 Task: Find people on LinkedIn with the title 'eCommerce Marketing Specialist' at 'Aavas Financiers Ltd' located in 'Xinqing' who attended 'Bhagalpur careers' and work in 'Computers and Electronics Manufacturing' industry.
Action: Mouse moved to (538, 59)
Screenshot: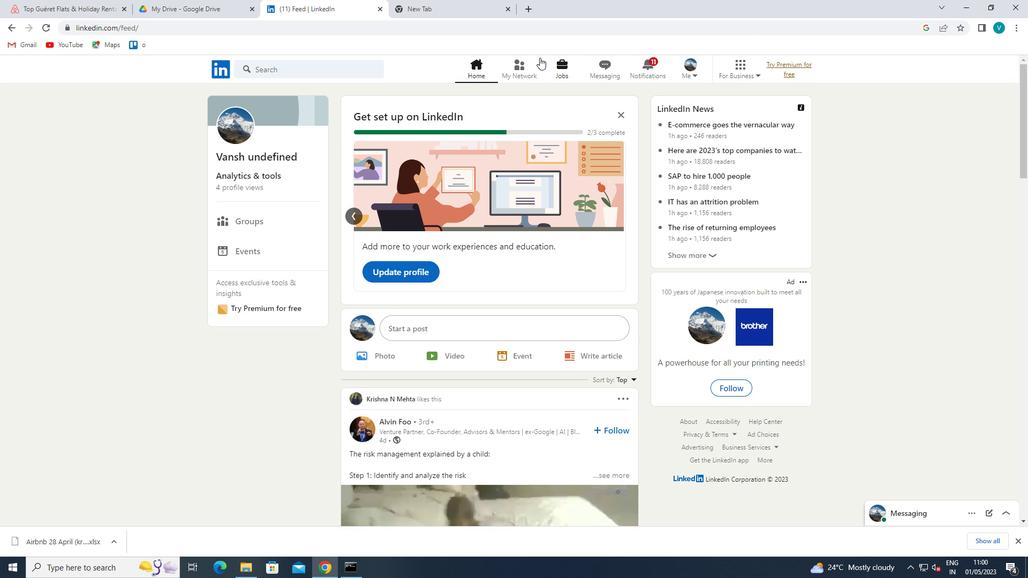 
Action: Mouse pressed left at (538, 59)
Screenshot: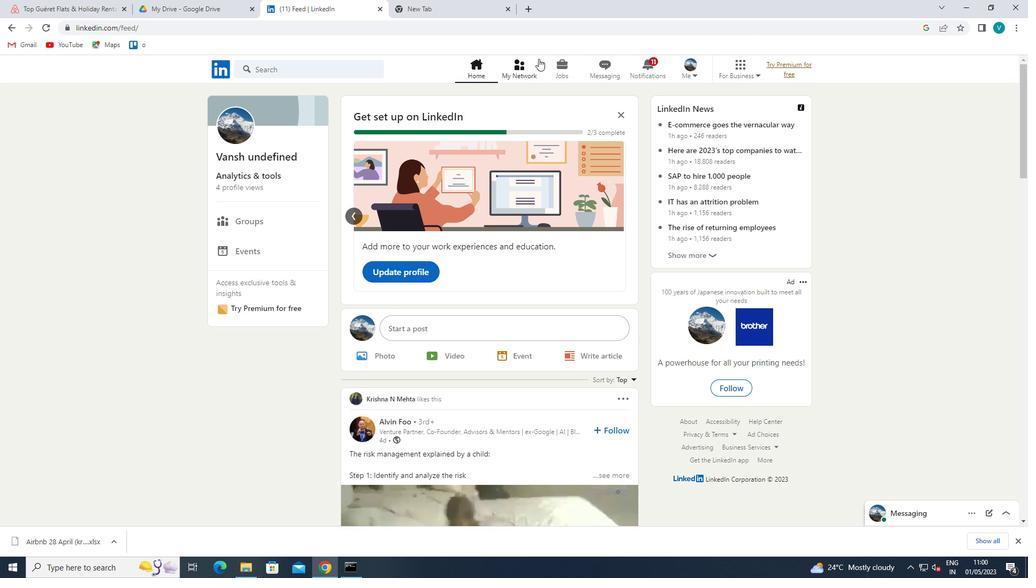 
Action: Mouse moved to (310, 130)
Screenshot: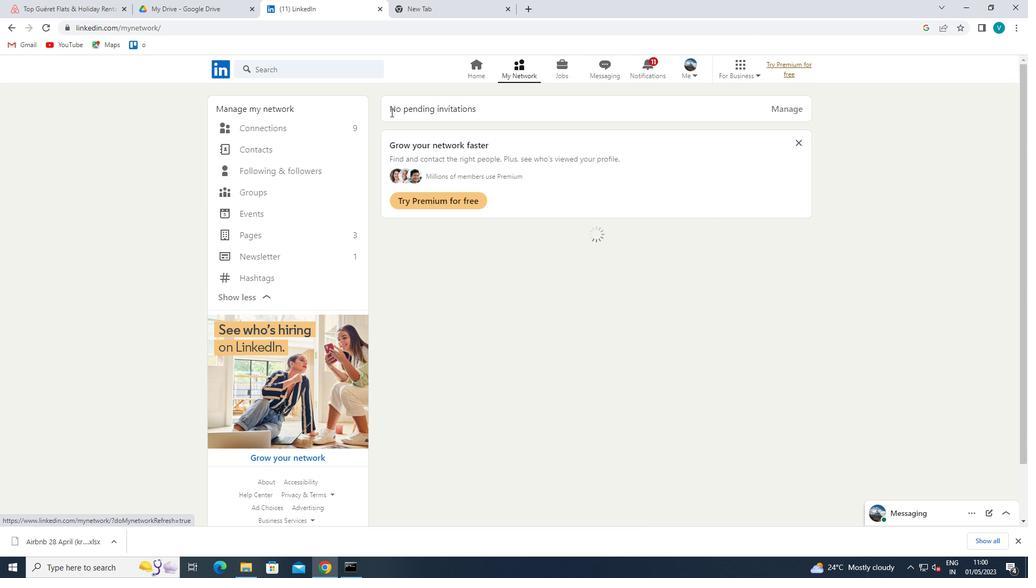 
Action: Mouse pressed left at (310, 130)
Screenshot: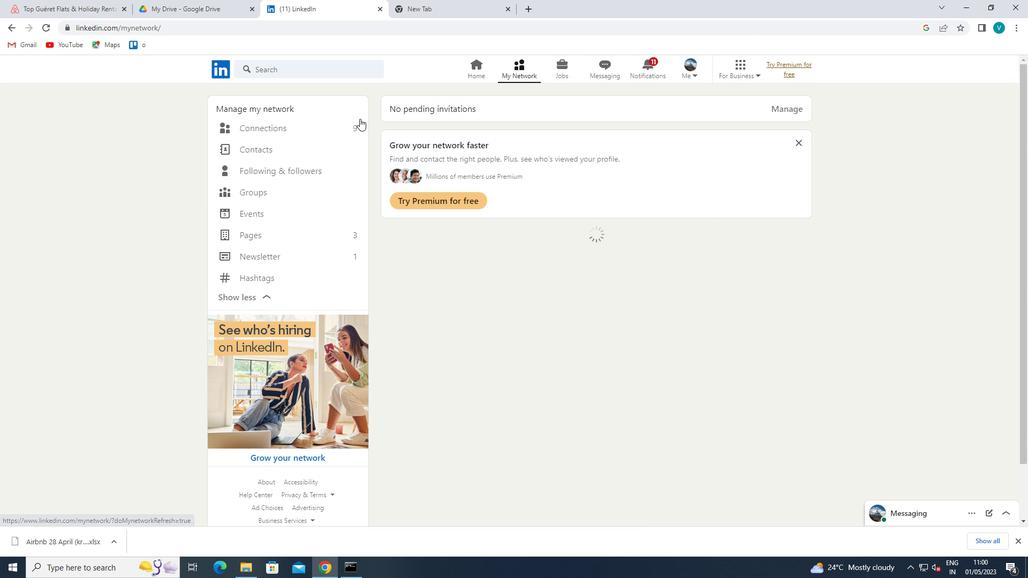 
Action: Mouse moved to (584, 130)
Screenshot: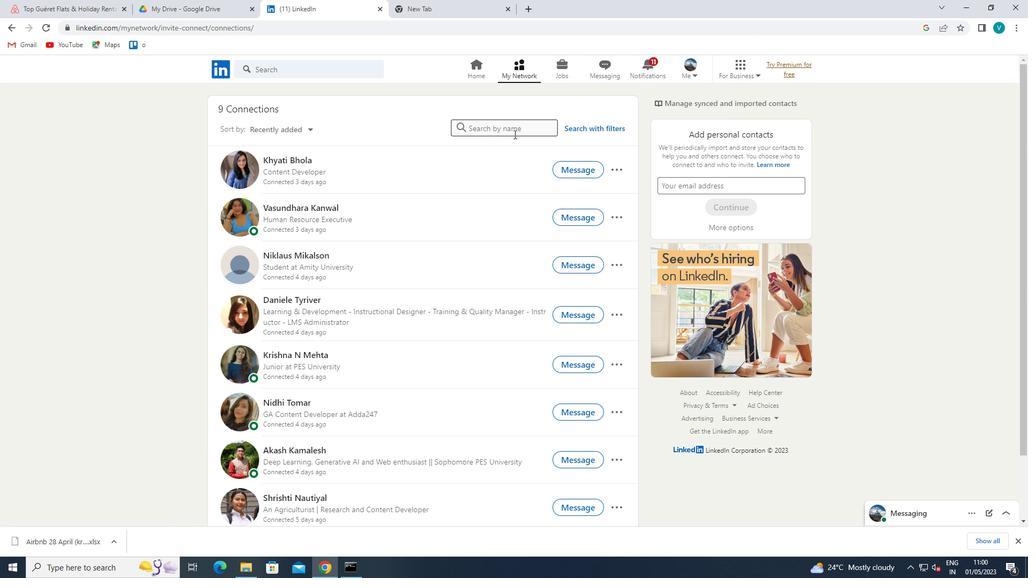 
Action: Mouse pressed left at (584, 130)
Screenshot: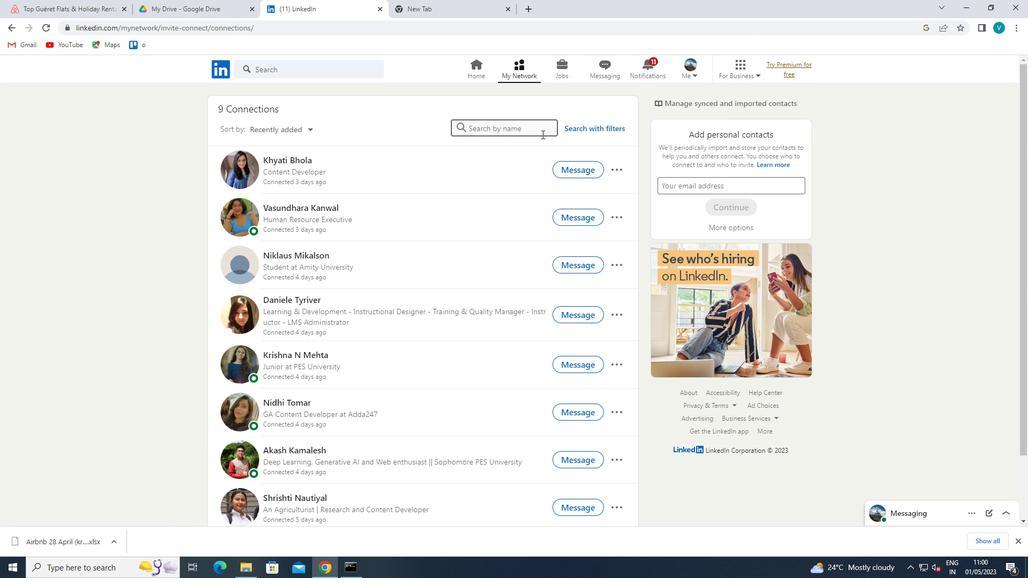 
Action: Mouse moved to (508, 98)
Screenshot: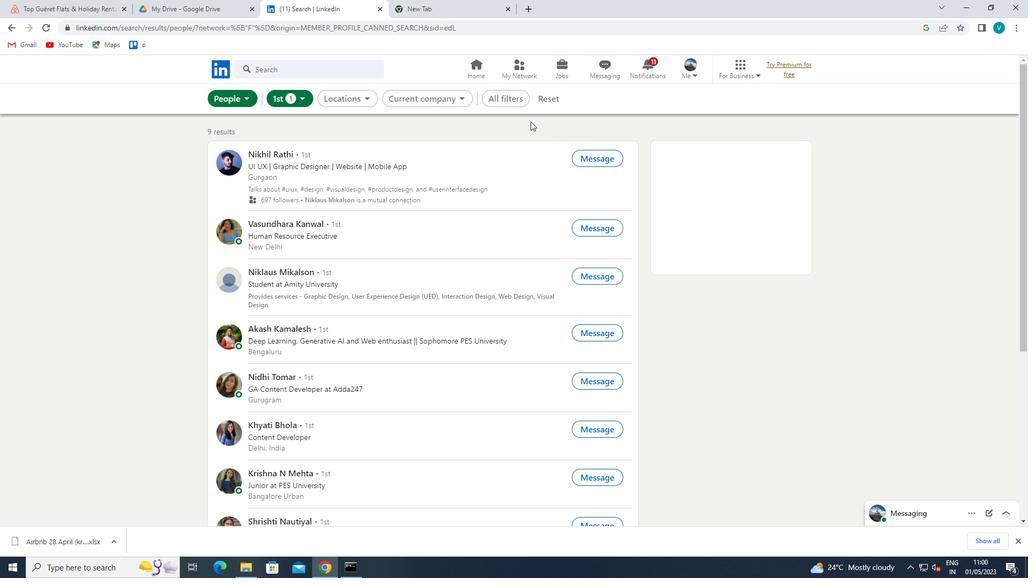 
Action: Mouse pressed left at (508, 98)
Screenshot: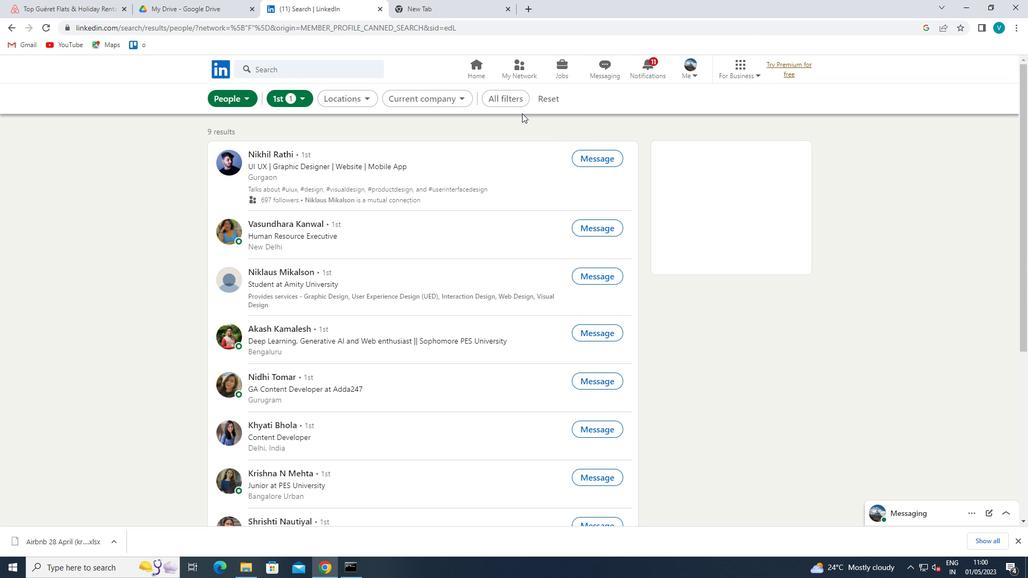 
Action: Mouse moved to (817, 305)
Screenshot: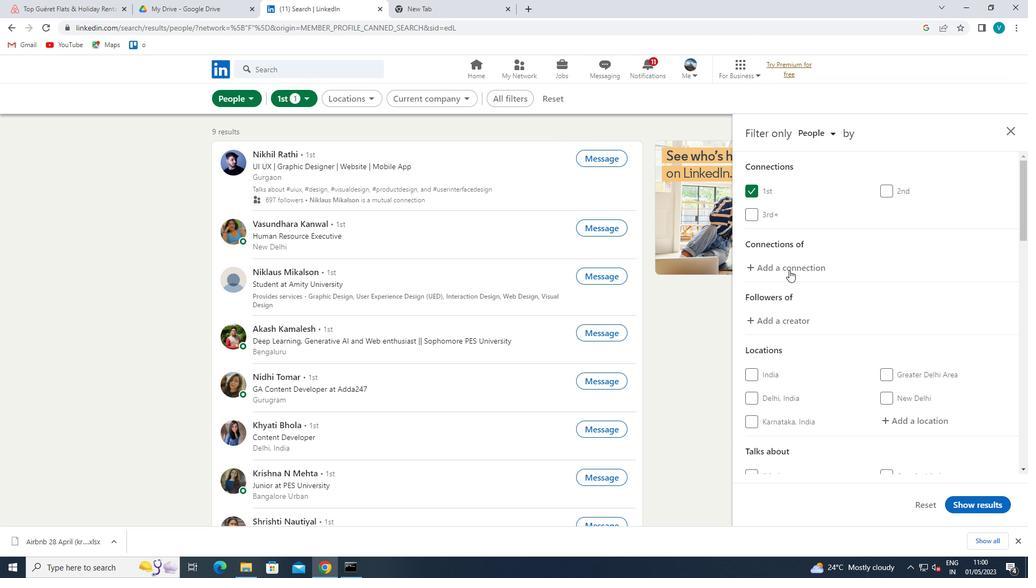 
Action: Mouse scrolled (817, 305) with delta (0, 0)
Screenshot: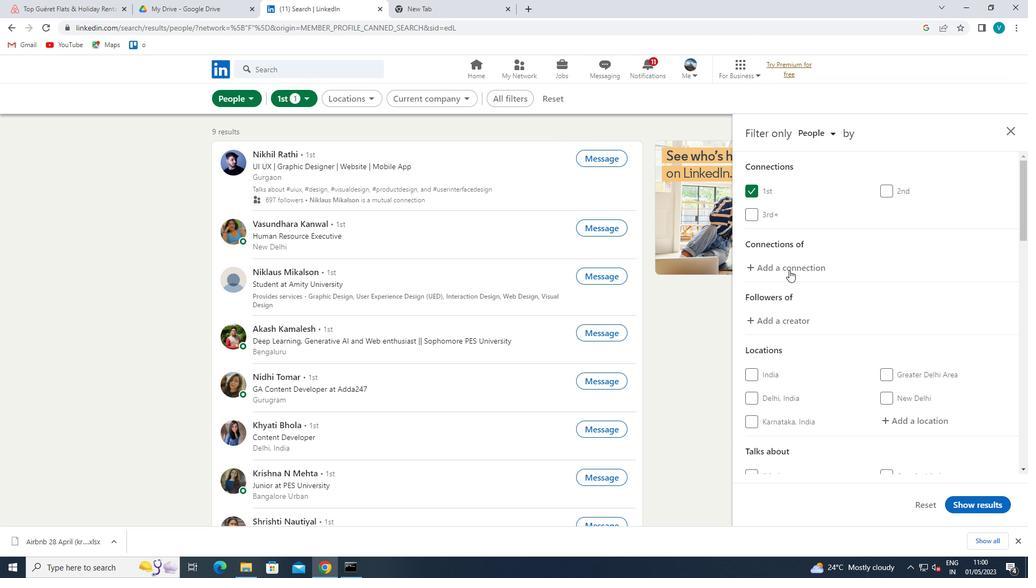 
Action: Mouse moved to (818, 307)
Screenshot: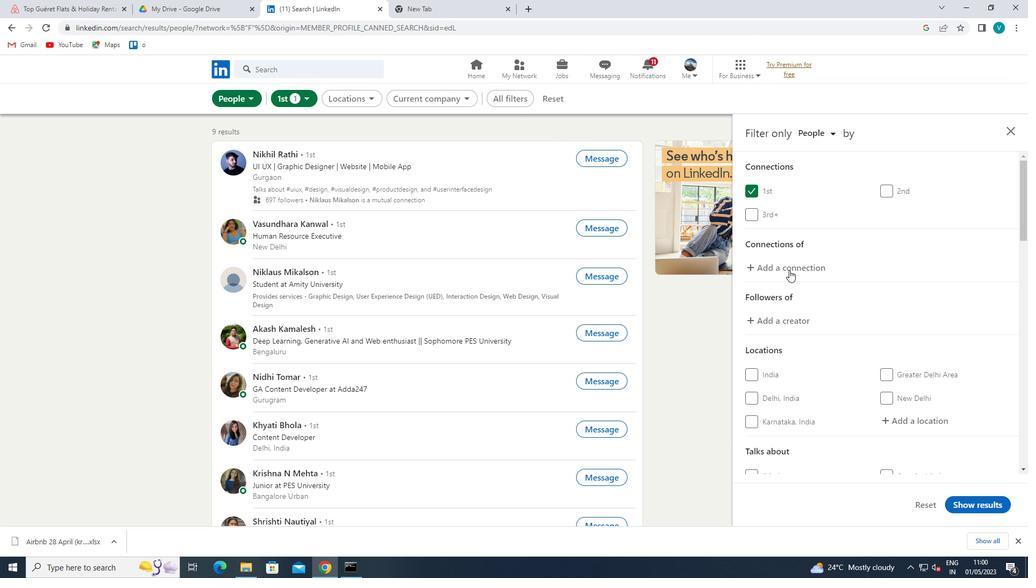 
Action: Mouse scrolled (818, 306) with delta (0, 0)
Screenshot: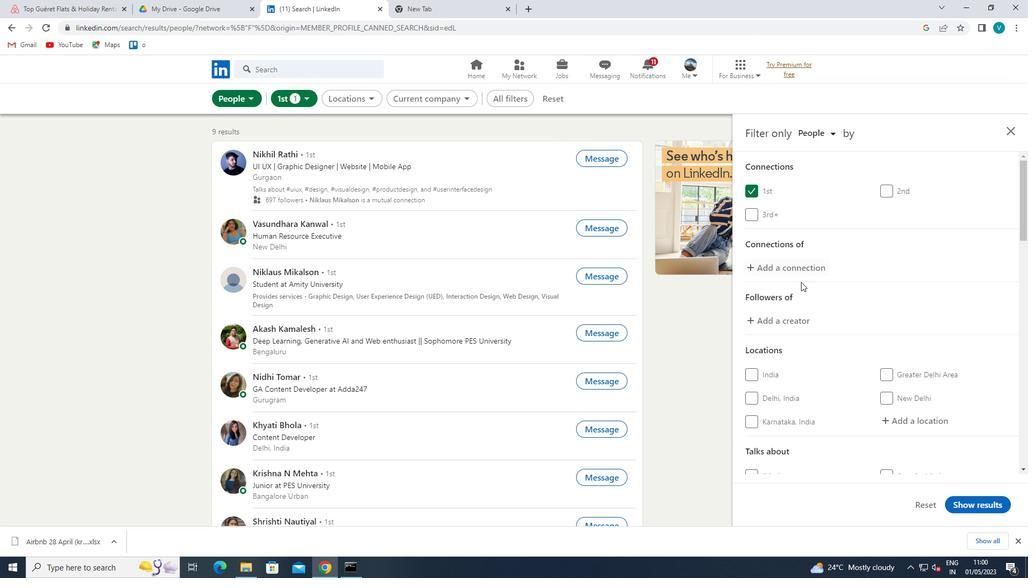 
Action: Mouse moved to (914, 314)
Screenshot: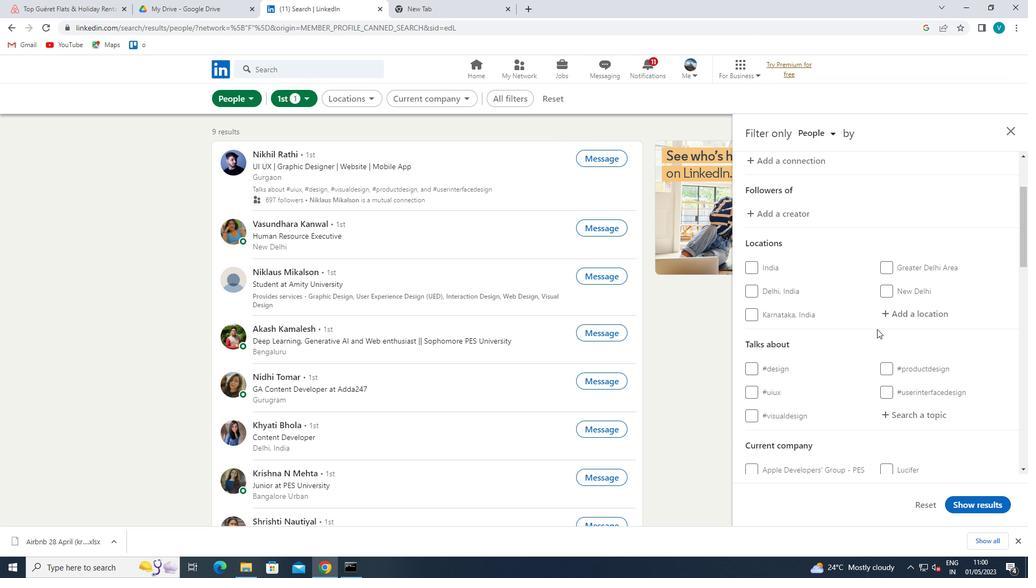 
Action: Mouse pressed left at (914, 314)
Screenshot: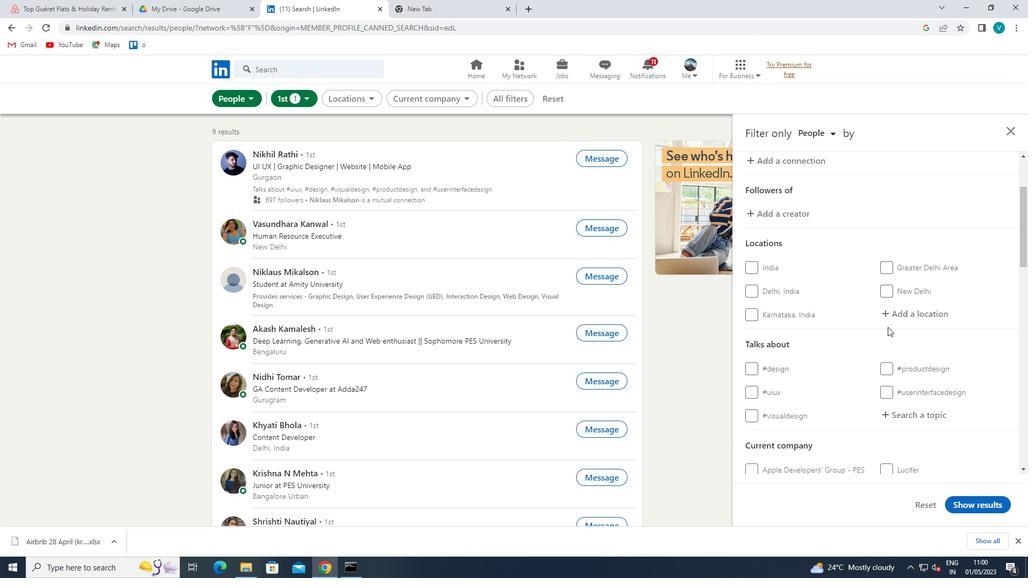 
Action: Key pressed <Key.shift>XINQING
Screenshot: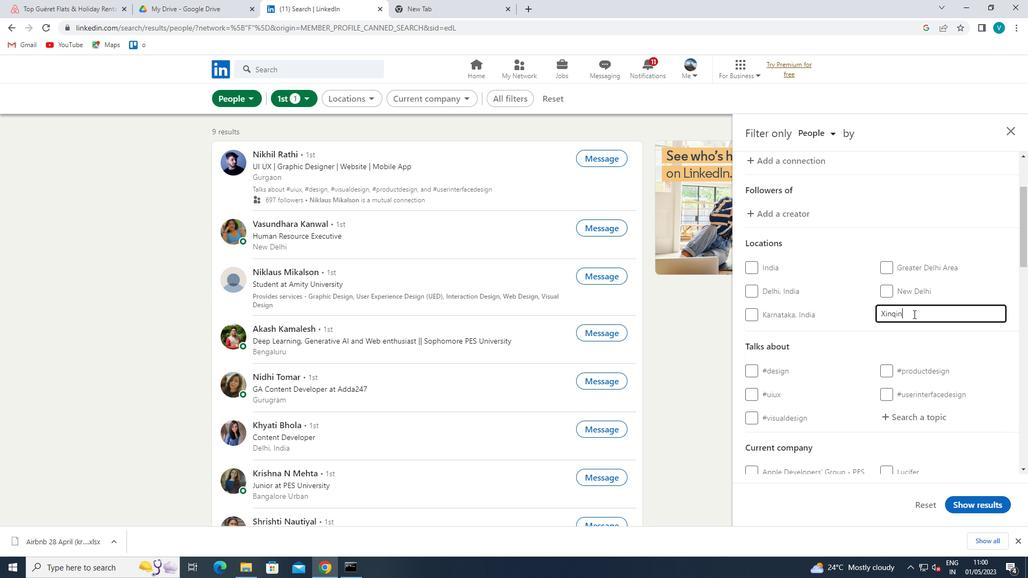 
Action: Mouse moved to (833, 346)
Screenshot: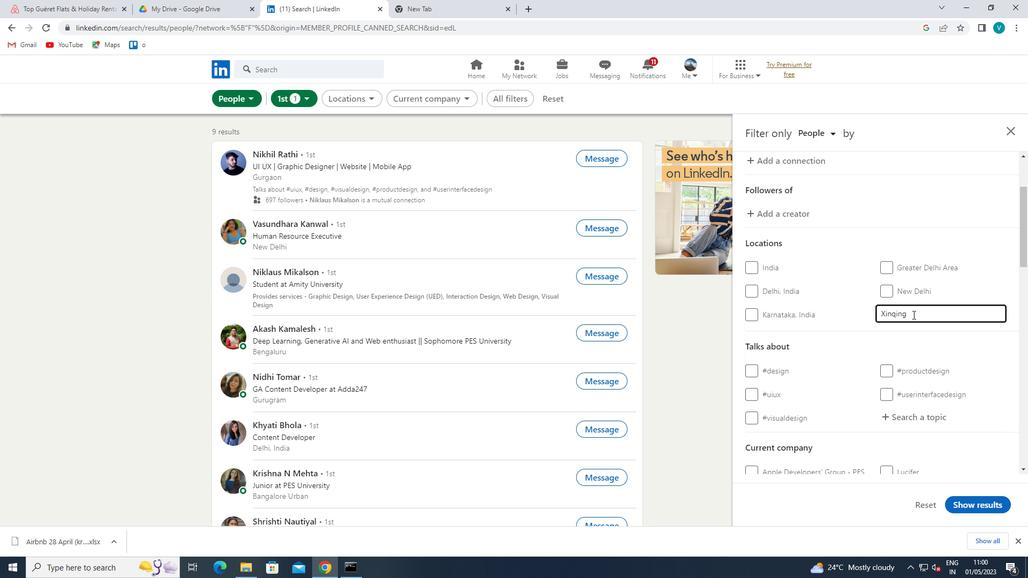 
Action: Mouse pressed left at (833, 346)
Screenshot: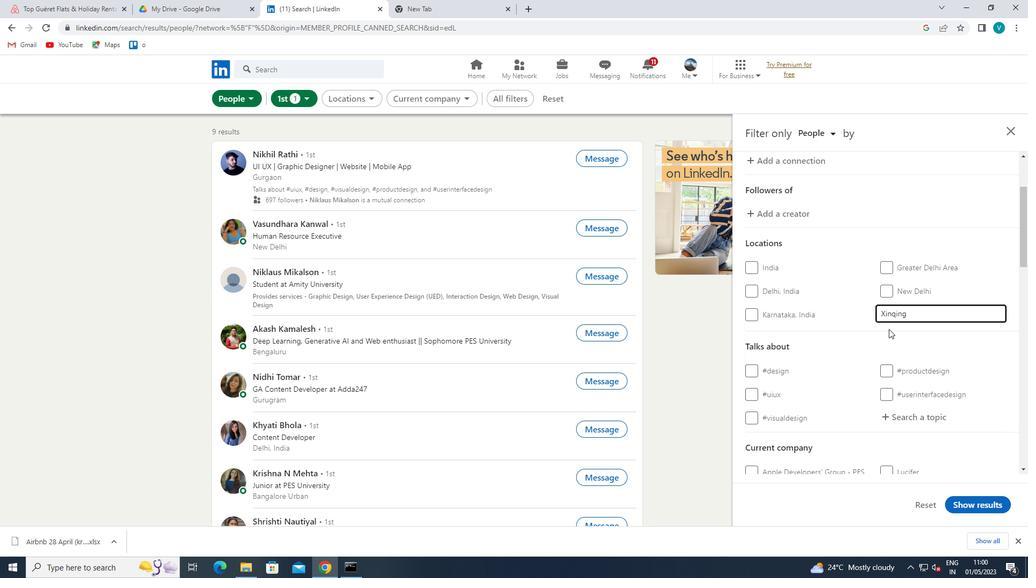 
Action: Mouse moved to (858, 334)
Screenshot: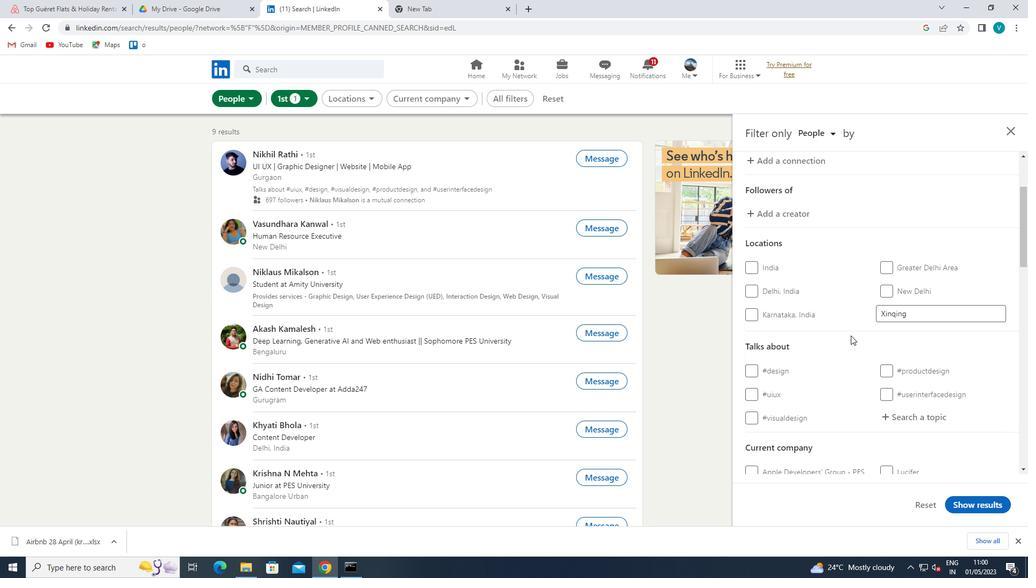 
Action: Mouse scrolled (858, 334) with delta (0, 0)
Screenshot: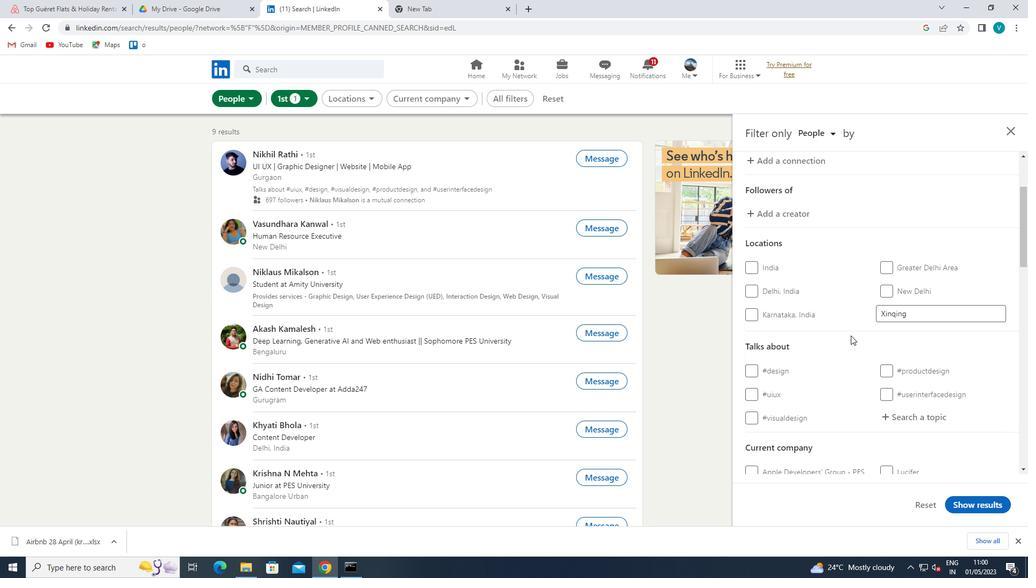 
Action: Mouse moved to (864, 334)
Screenshot: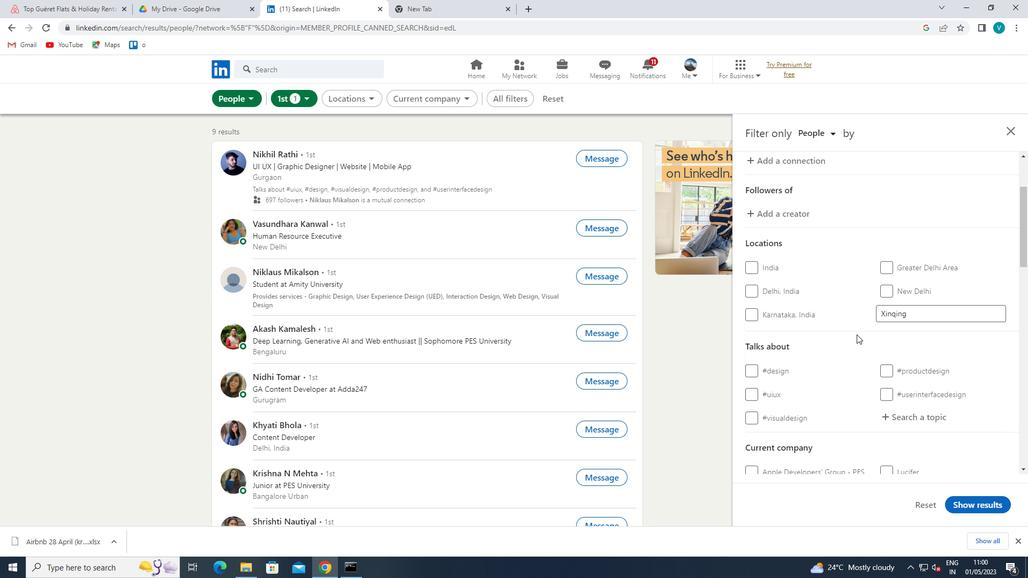 
Action: Mouse scrolled (864, 334) with delta (0, 0)
Screenshot: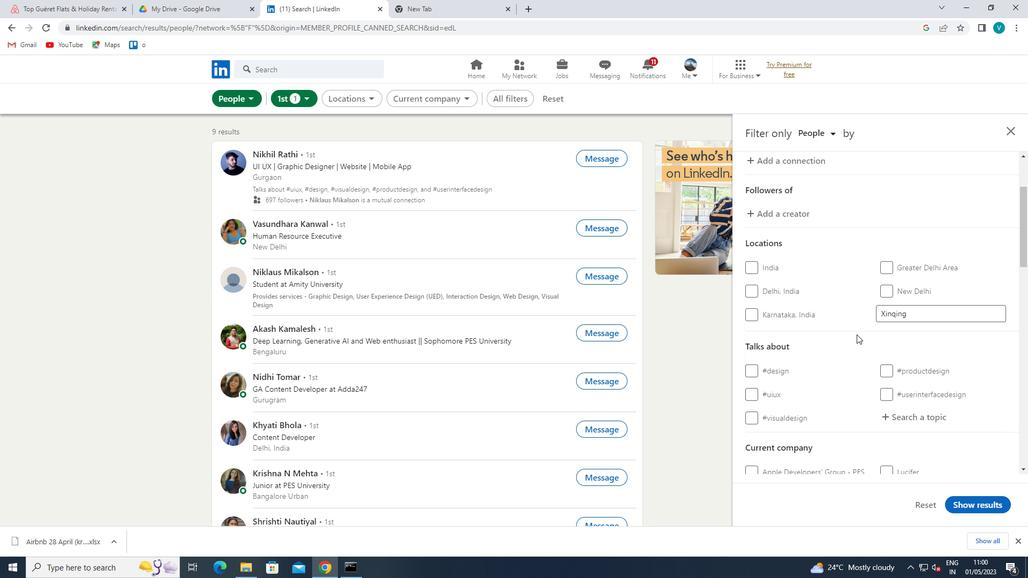 
Action: Mouse moved to (945, 312)
Screenshot: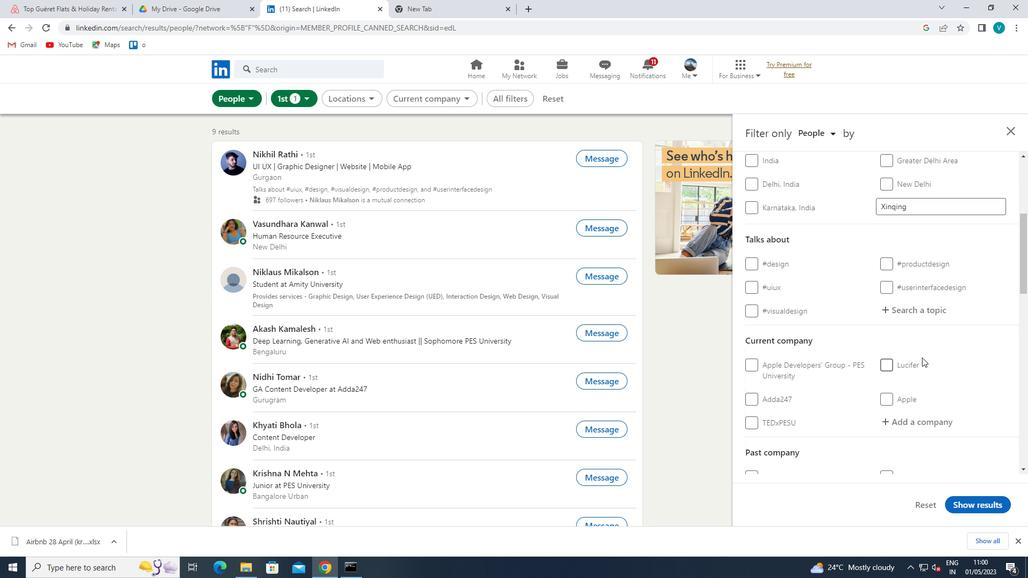
Action: Mouse pressed left at (945, 312)
Screenshot: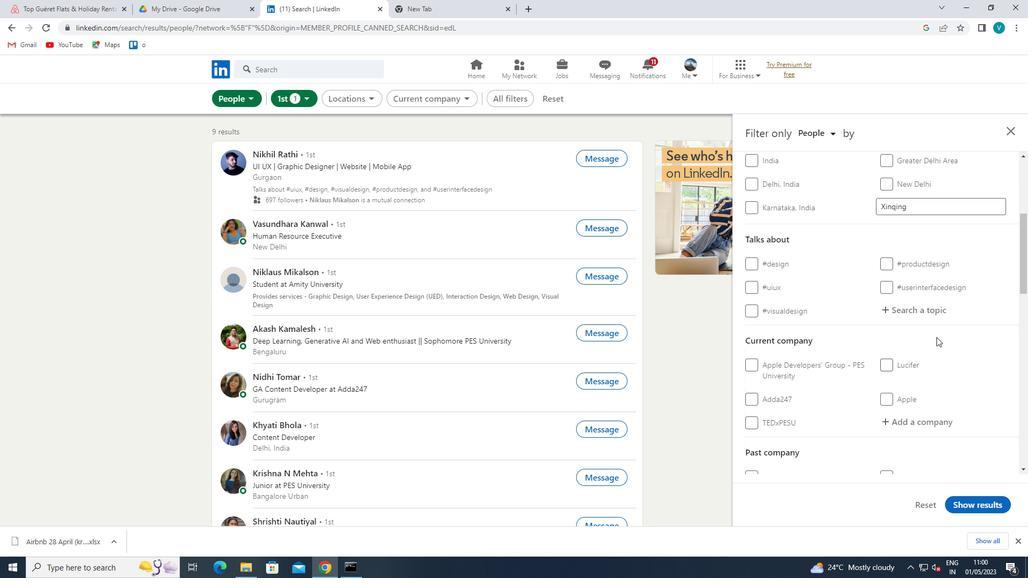 
Action: Mouse moved to (883, 278)
Screenshot: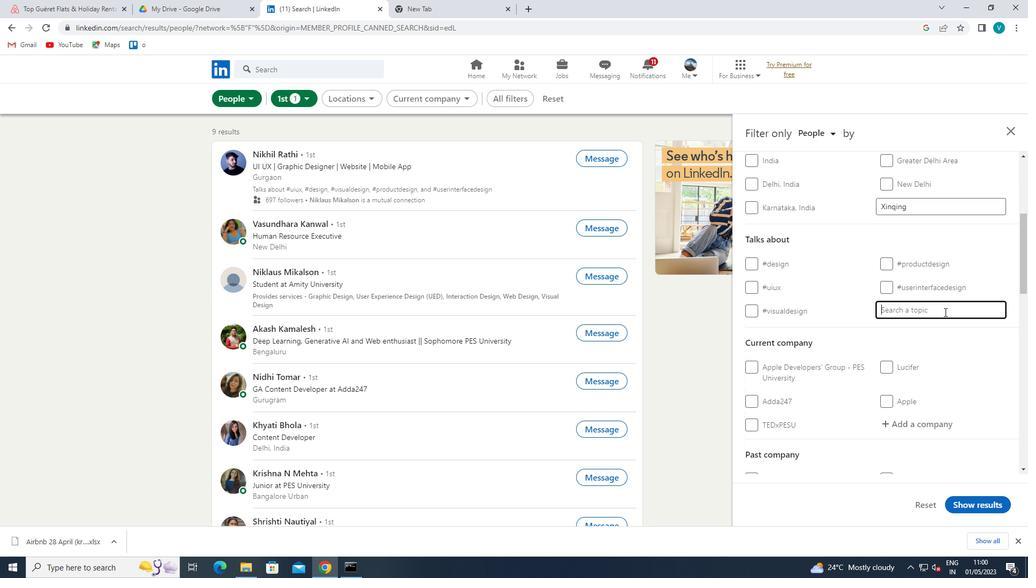 
Action: Key pressed <Key.shift>#SUCCESS
Screenshot: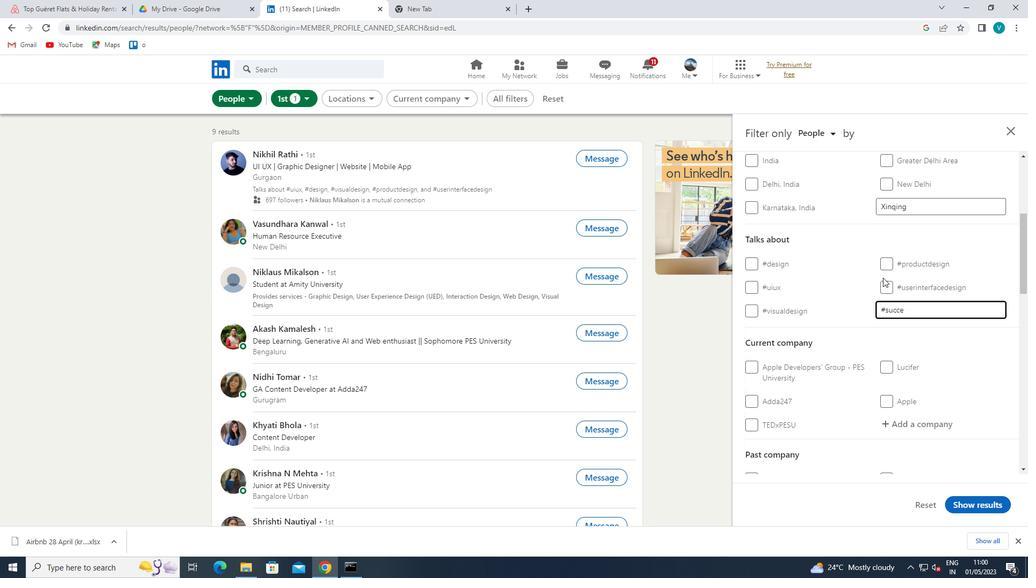 
Action: Mouse moved to (856, 326)
Screenshot: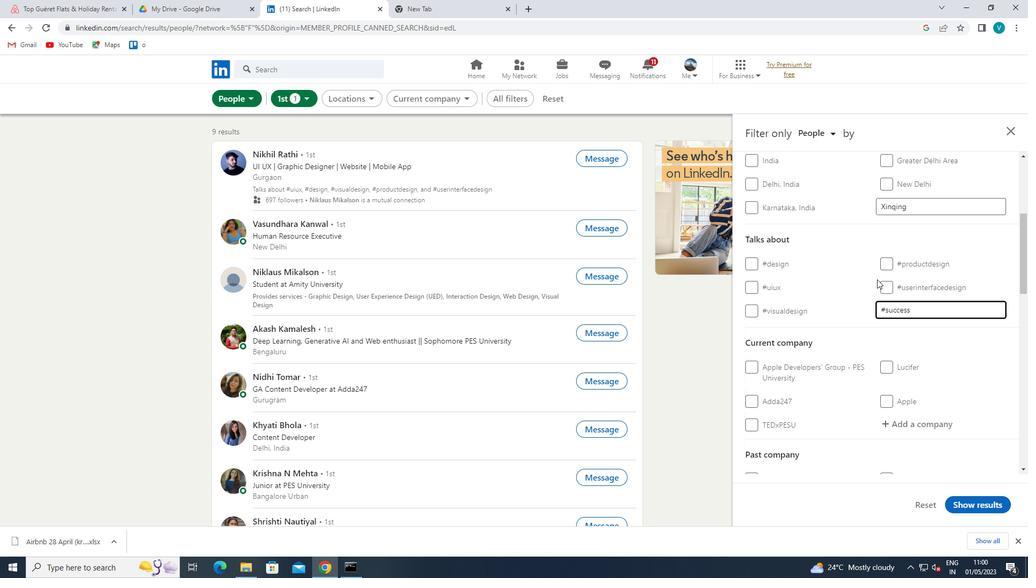 
Action: Mouse pressed left at (856, 326)
Screenshot: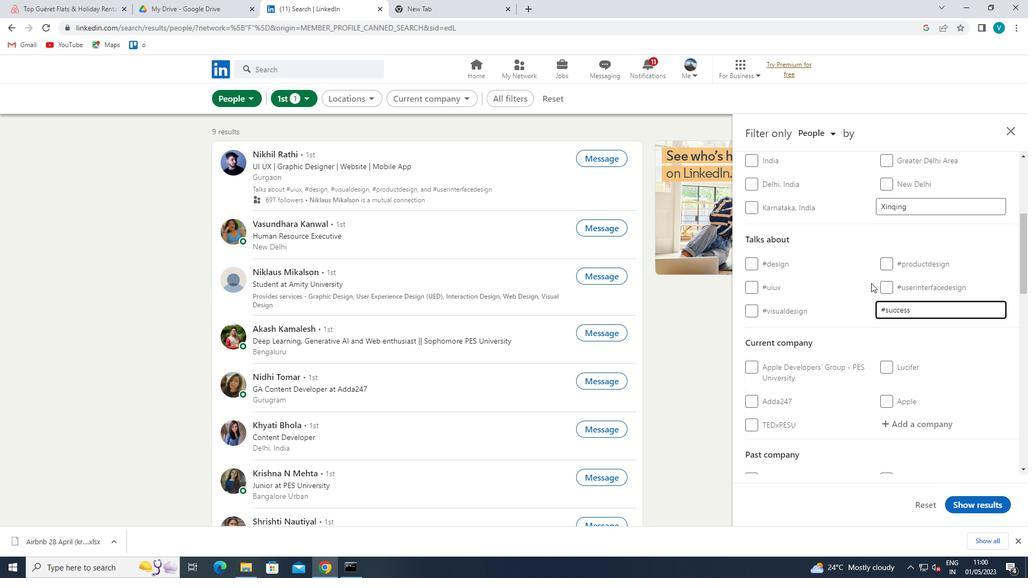 
Action: Mouse scrolled (856, 326) with delta (0, 0)
Screenshot: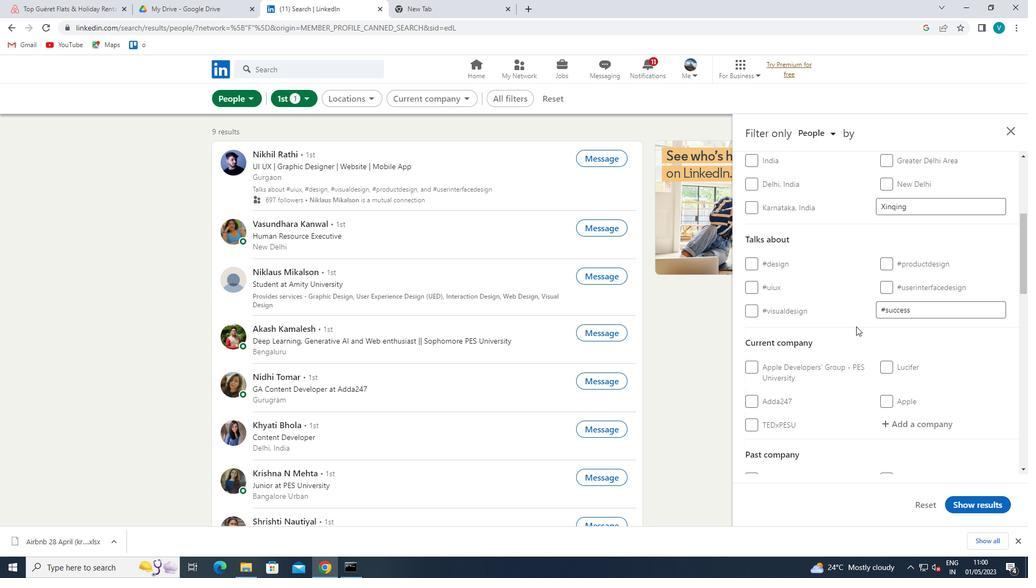 
Action: Mouse scrolled (856, 326) with delta (0, 0)
Screenshot: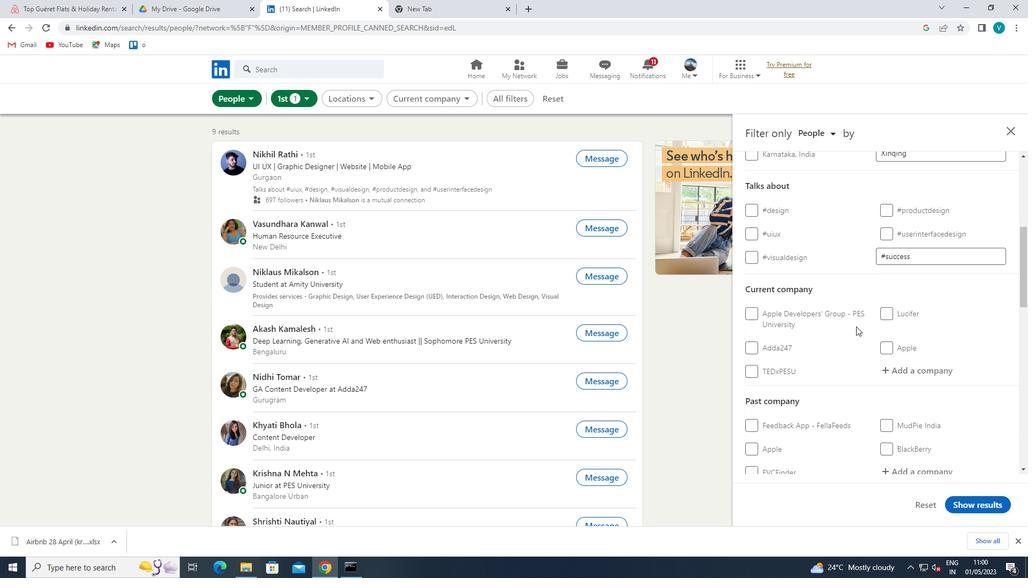 
Action: Mouse moved to (914, 319)
Screenshot: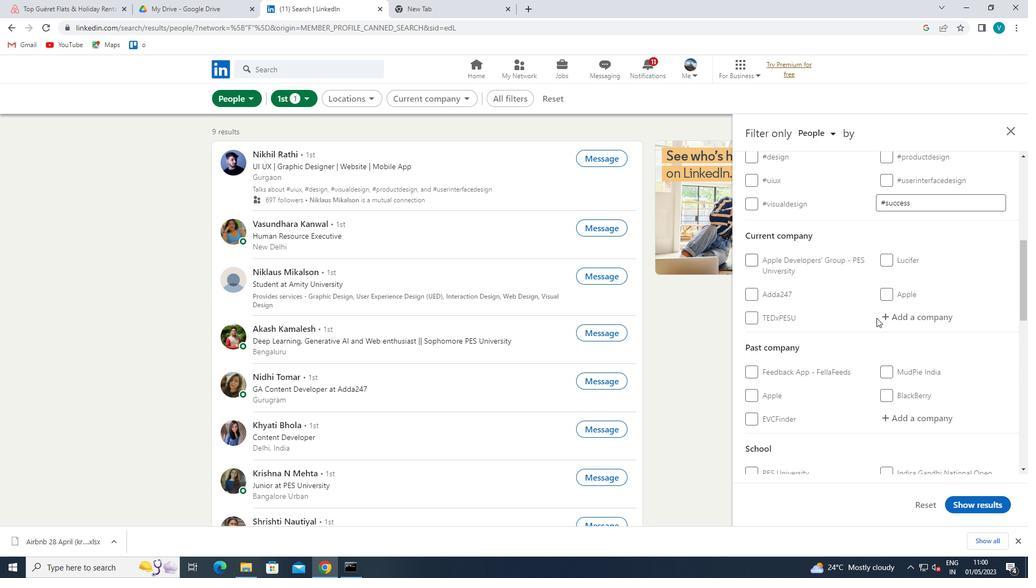 
Action: Mouse pressed left at (914, 319)
Screenshot: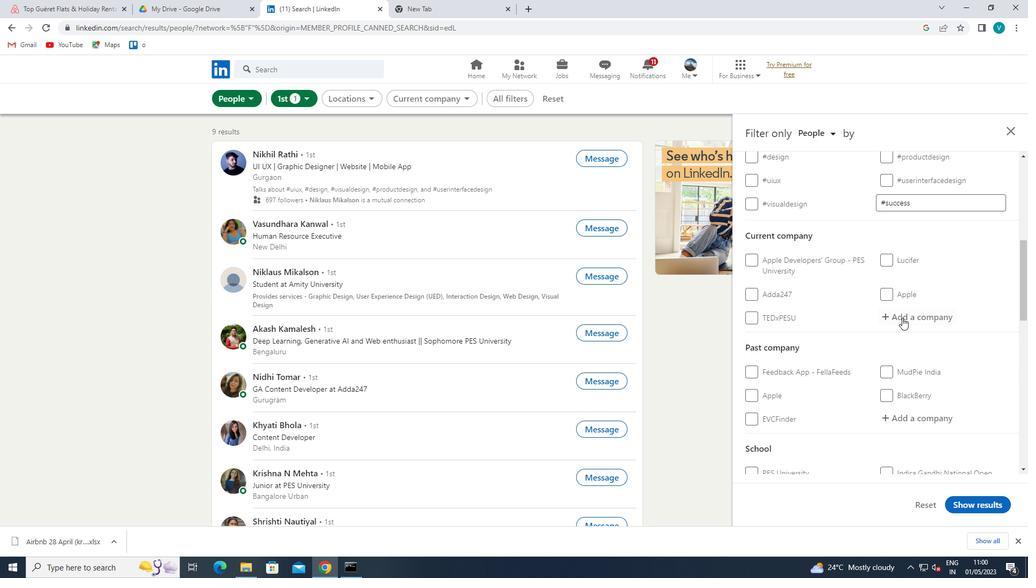 
Action: Mouse moved to (915, 319)
Screenshot: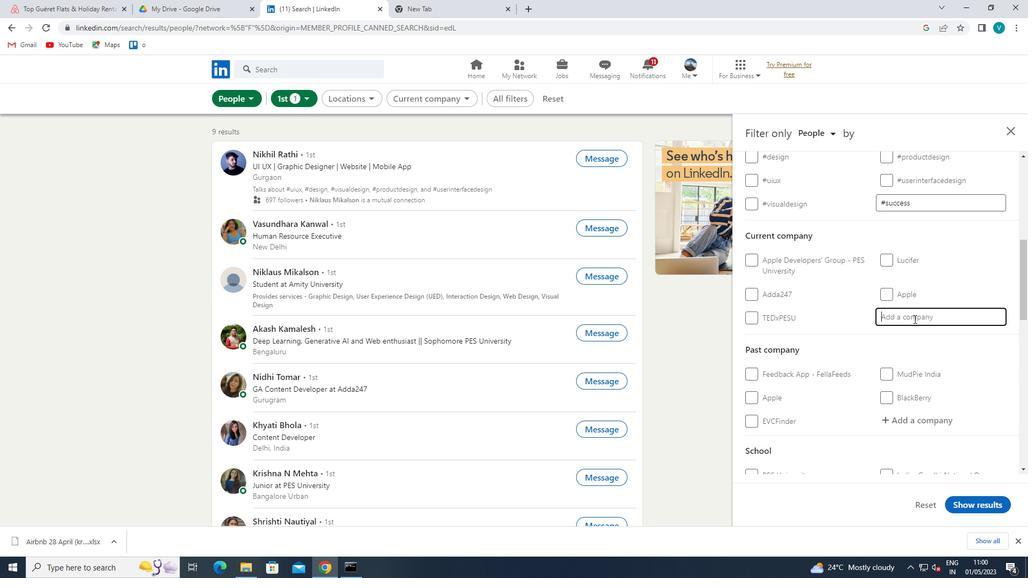 
Action: Key pressed <Key.shift>AAVAS<Key.space>
Screenshot: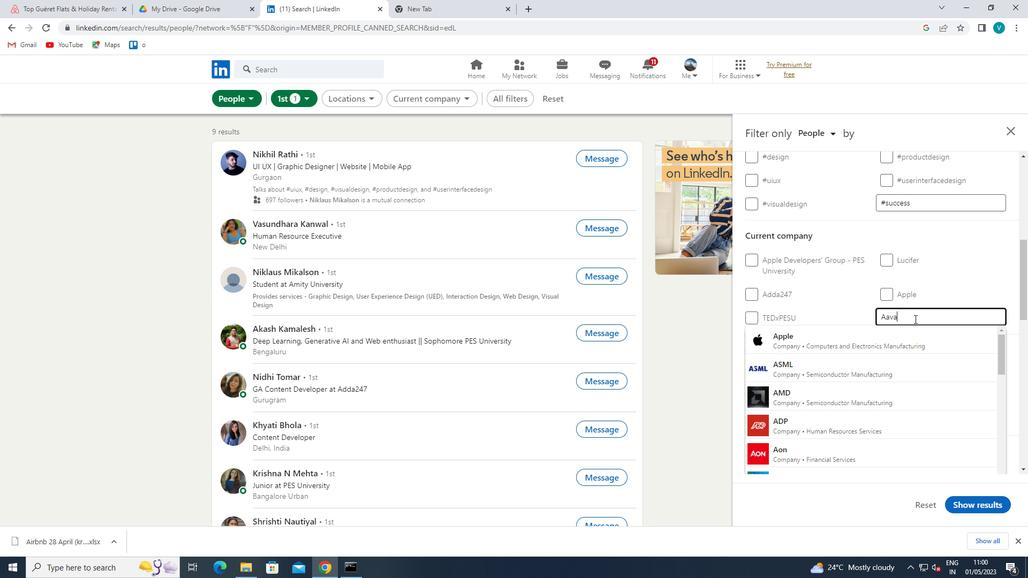 
Action: Mouse moved to (911, 334)
Screenshot: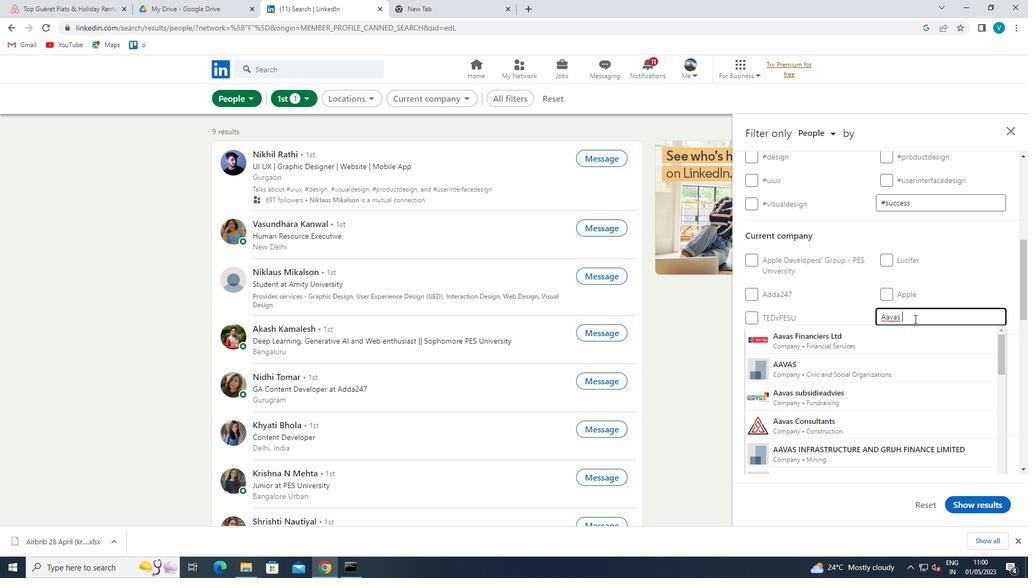 
Action: Mouse pressed left at (911, 334)
Screenshot: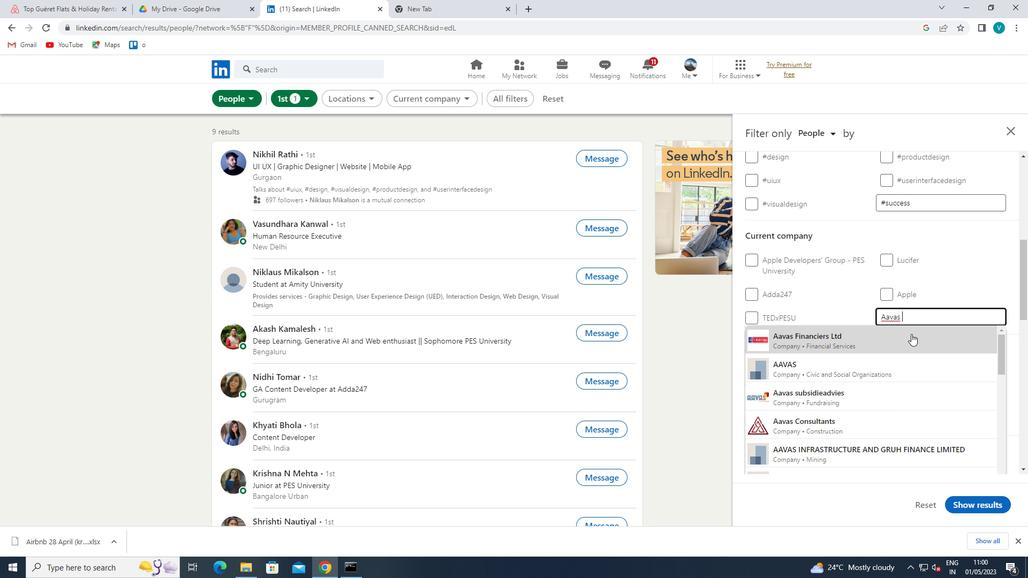 
Action: Mouse scrolled (911, 333) with delta (0, 0)
Screenshot: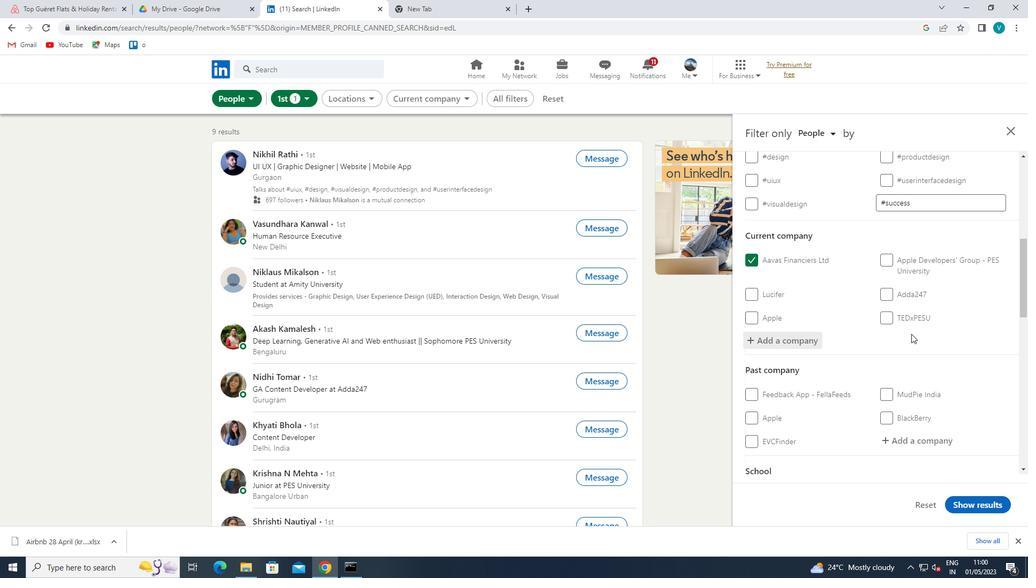 
Action: Mouse scrolled (911, 333) with delta (0, 0)
Screenshot: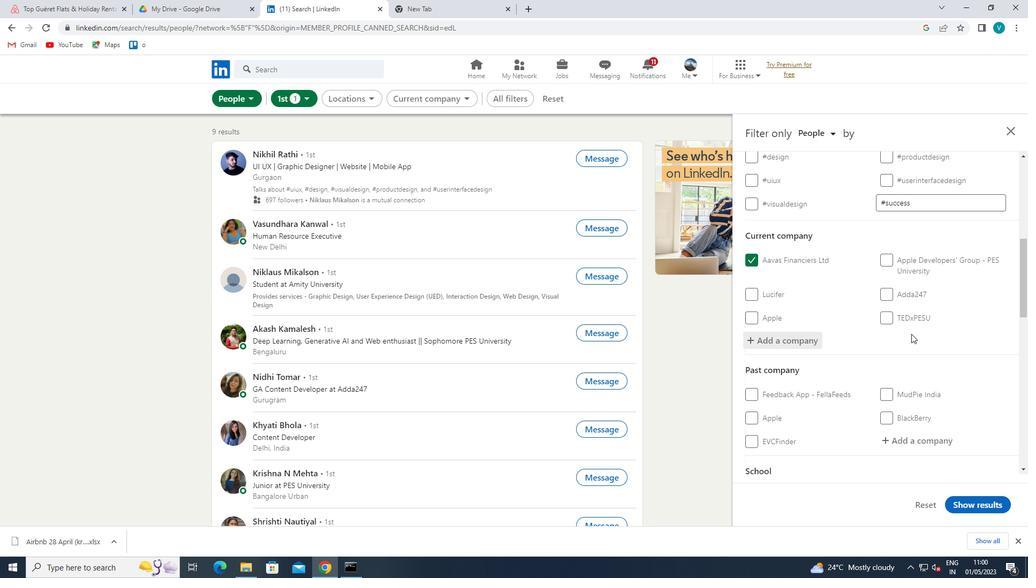 
Action: Mouse scrolled (911, 333) with delta (0, 0)
Screenshot: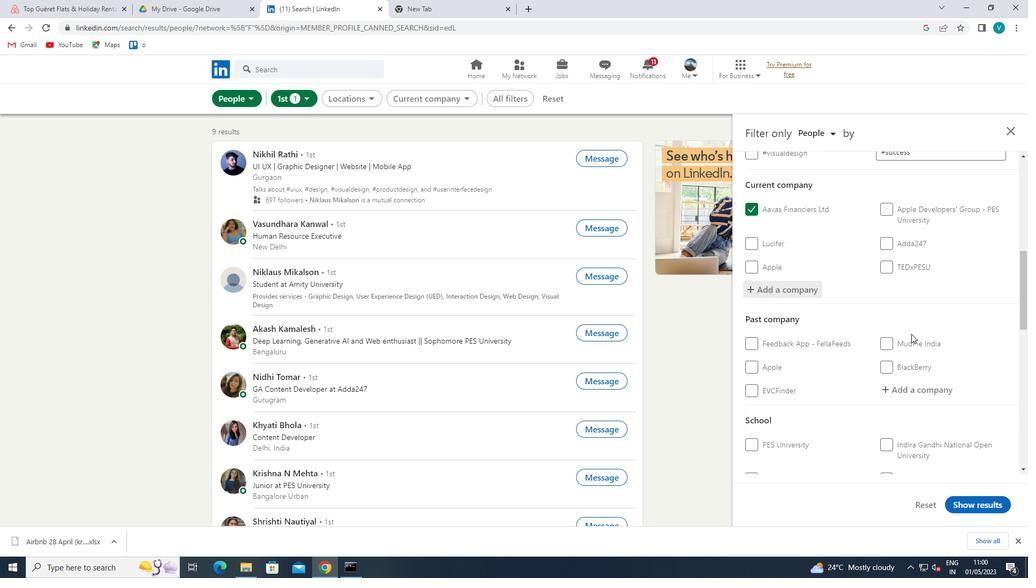 
Action: Mouse scrolled (911, 333) with delta (0, 0)
Screenshot: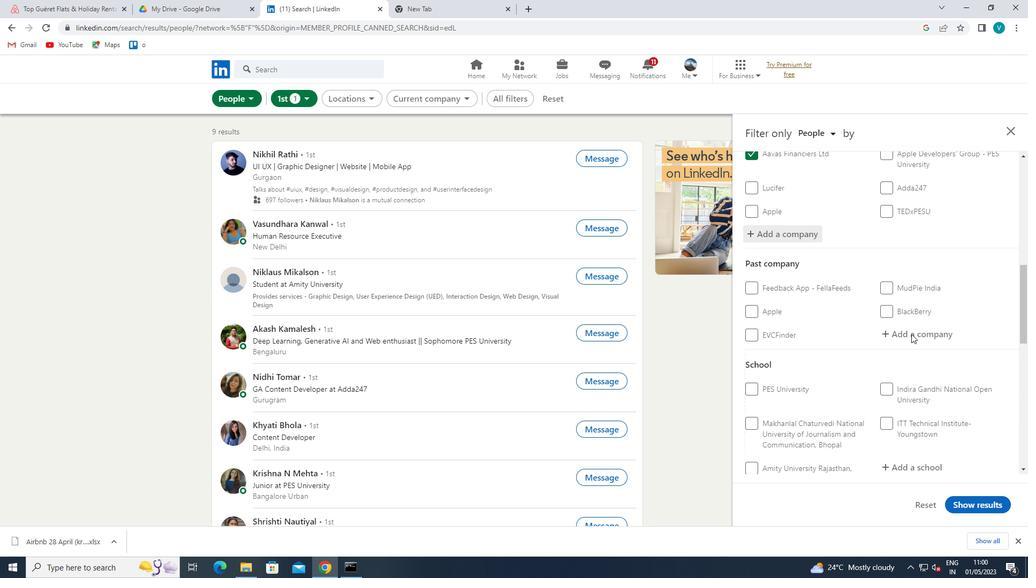 
Action: Mouse moved to (921, 365)
Screenshot: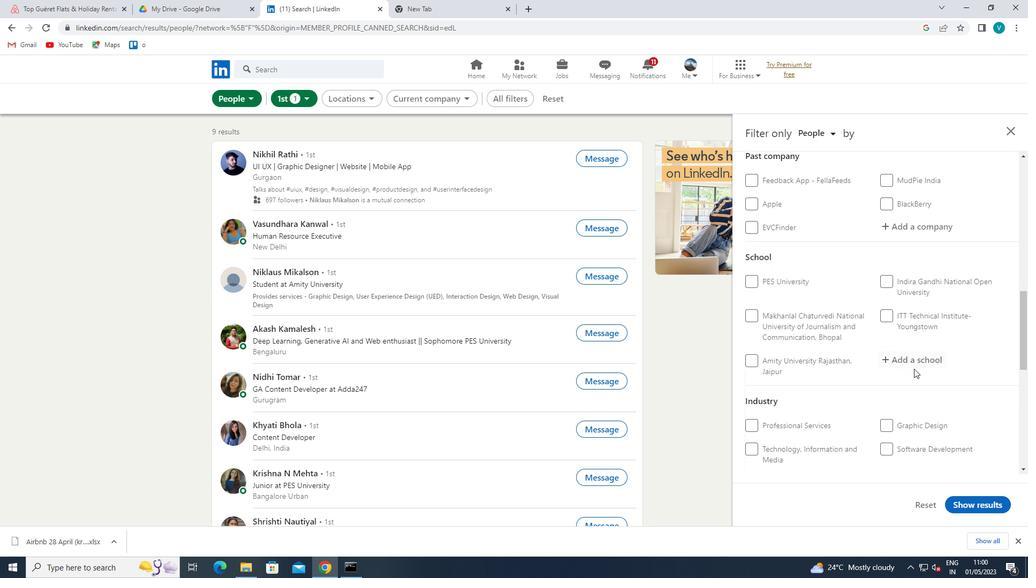 
Action: Mouse pressed left at (921, 365)
Screenshot: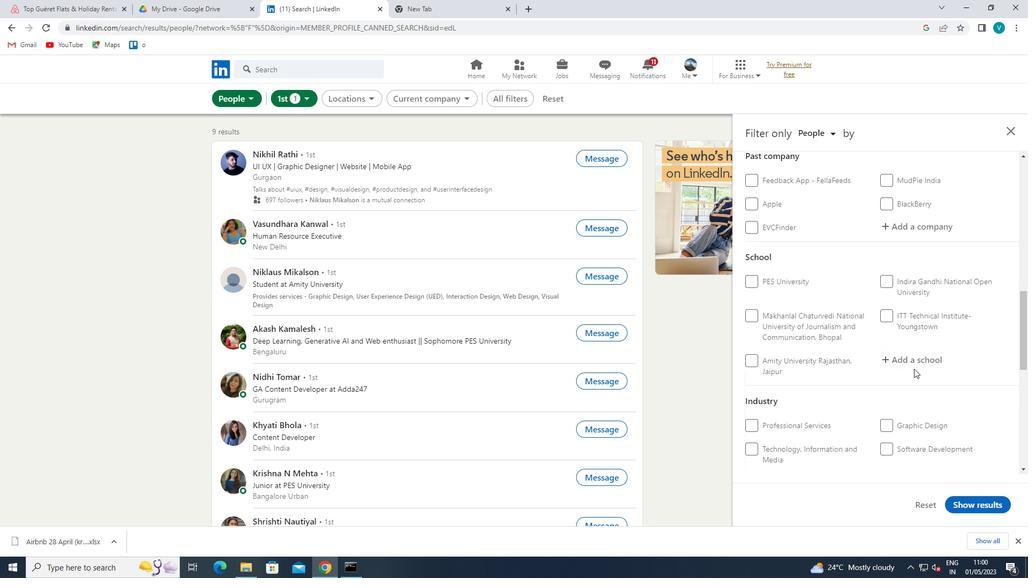 
Action: Key pressed <Key.shift>BHAGALPUR
Screenshot: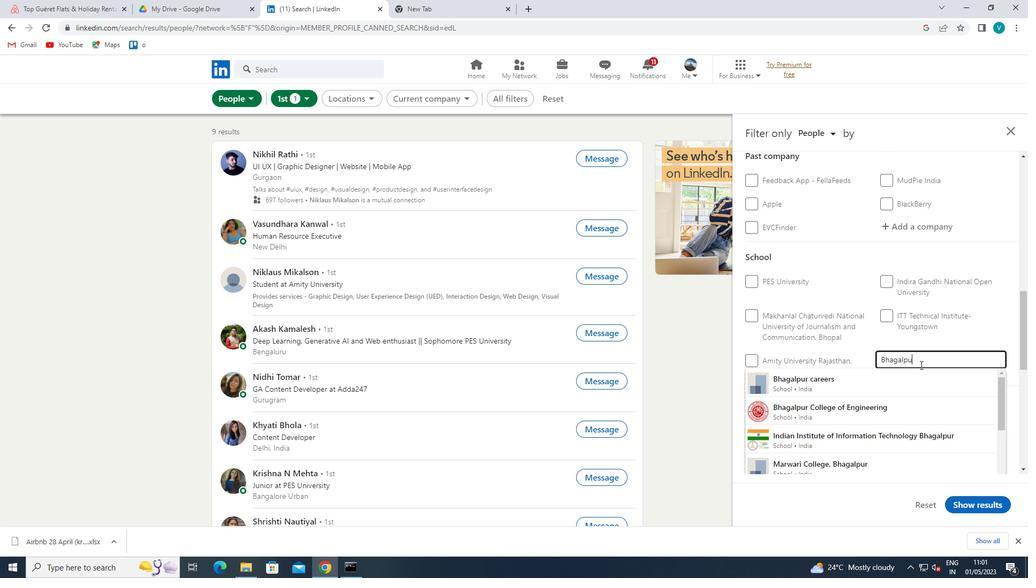 
Action: Mouse moved to (906, 377)
Screenshot: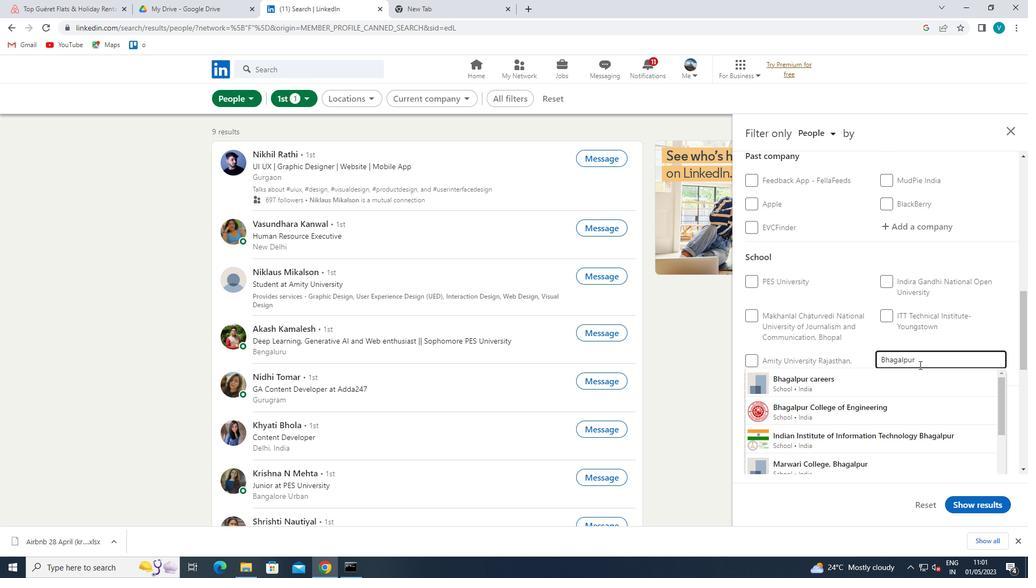 
Action: Mouse pressed left at (906, 377)
Screenshot: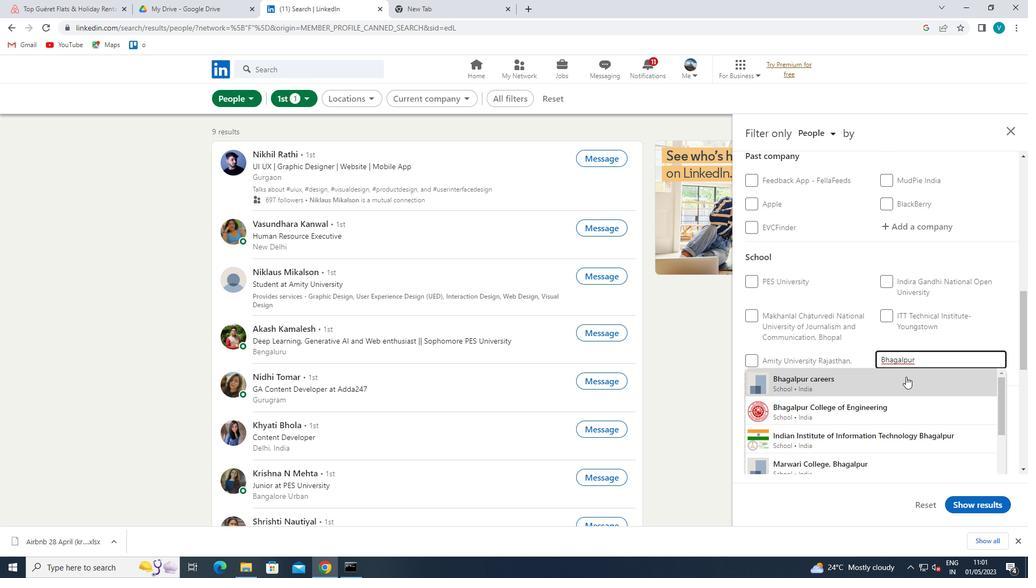 
Action: Mouse scrolled (906, 376) with delta (0, 0)
Screenshot: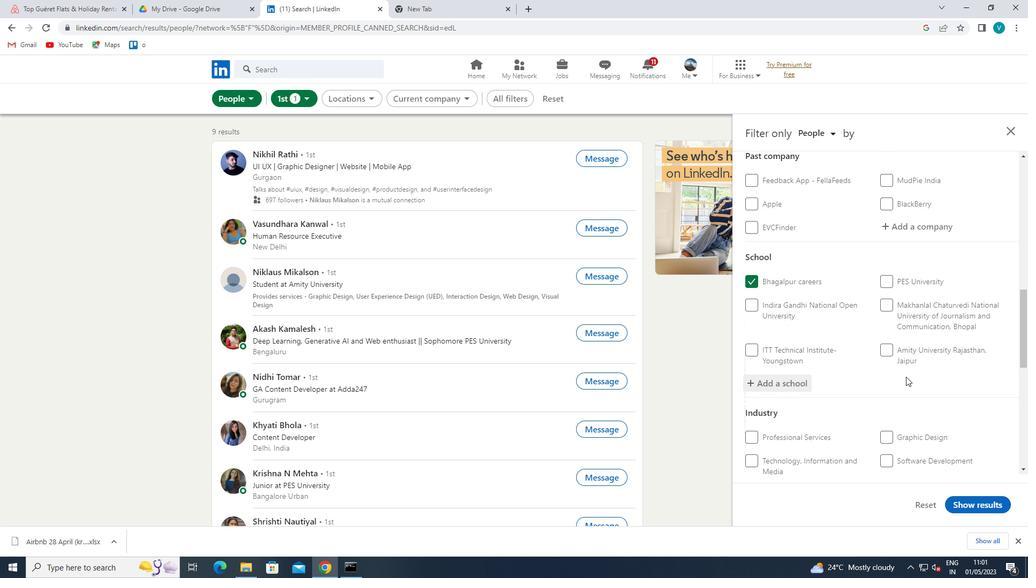 
Action: Mouse scrolled (906, 376) with delta (0, 0)
Screenshot: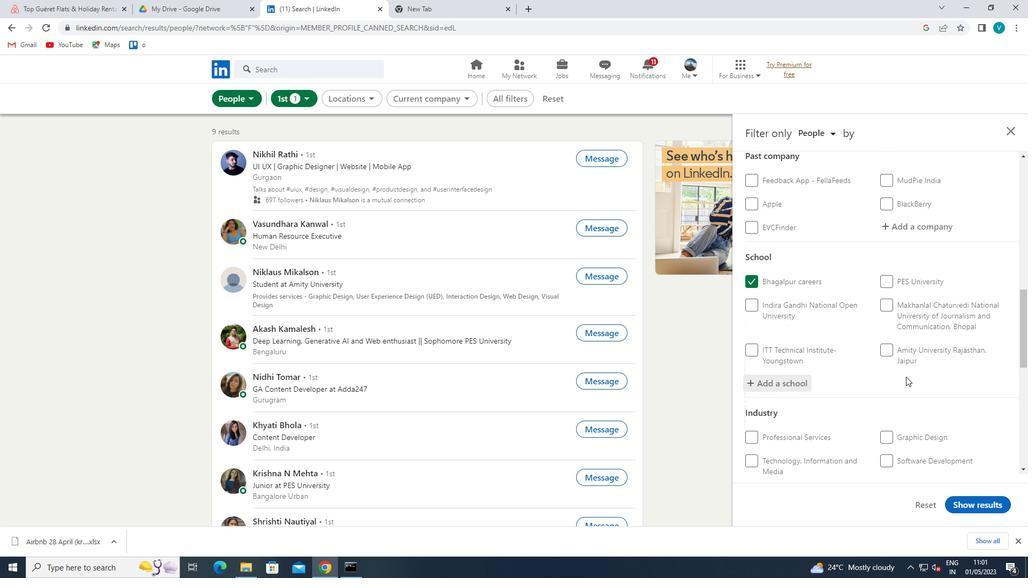 
Action: Mouse scrolled (906, 376) with delta (0, 0)
Screenshot: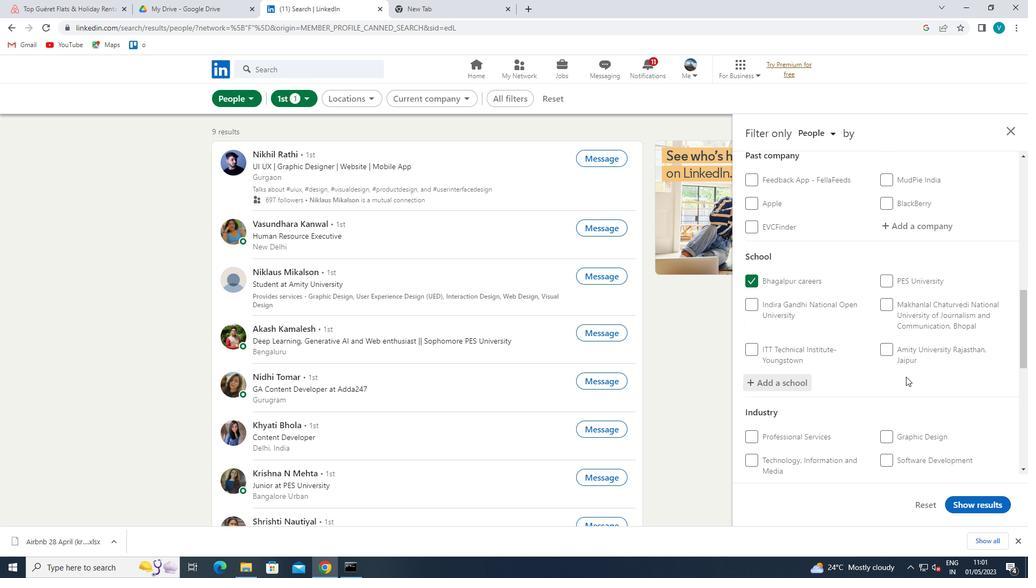 
Action: Mouse moved to (939, 330)
Screenshot: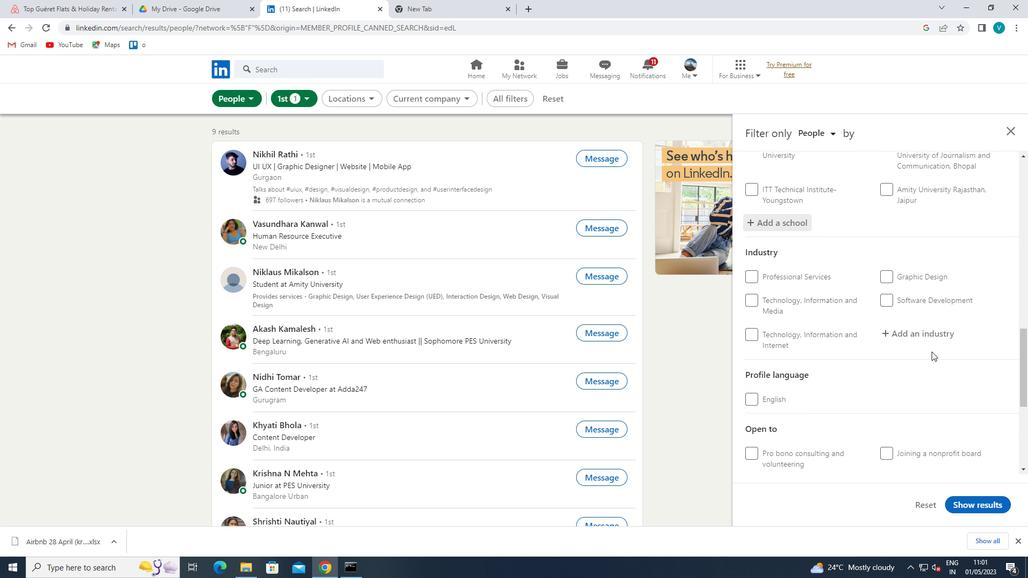 
Action: Mouse pressed left at (939, 330)
Screenshot: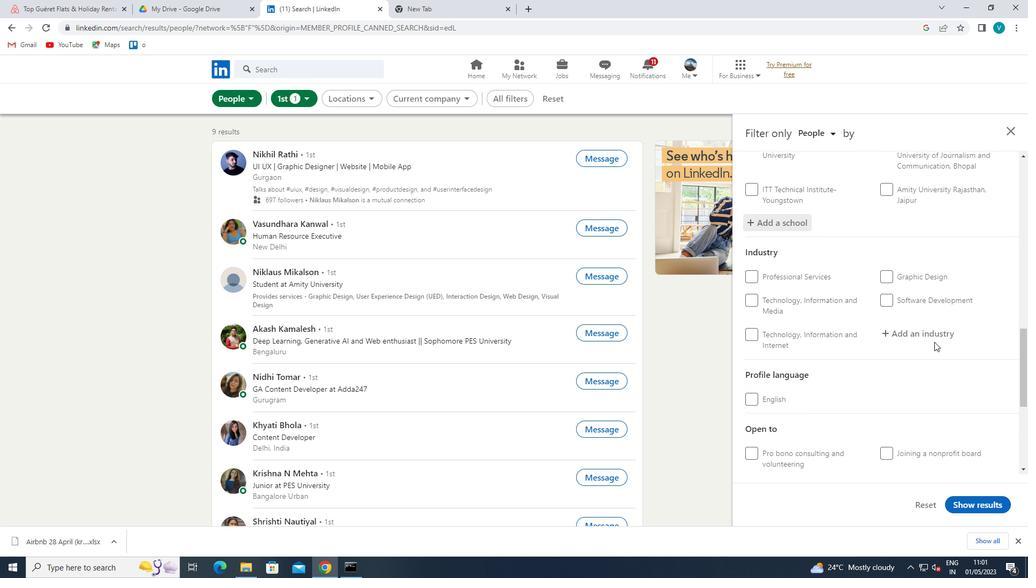 
Action: Key pressed <Key.shift>COMPUTERS
Screenshot: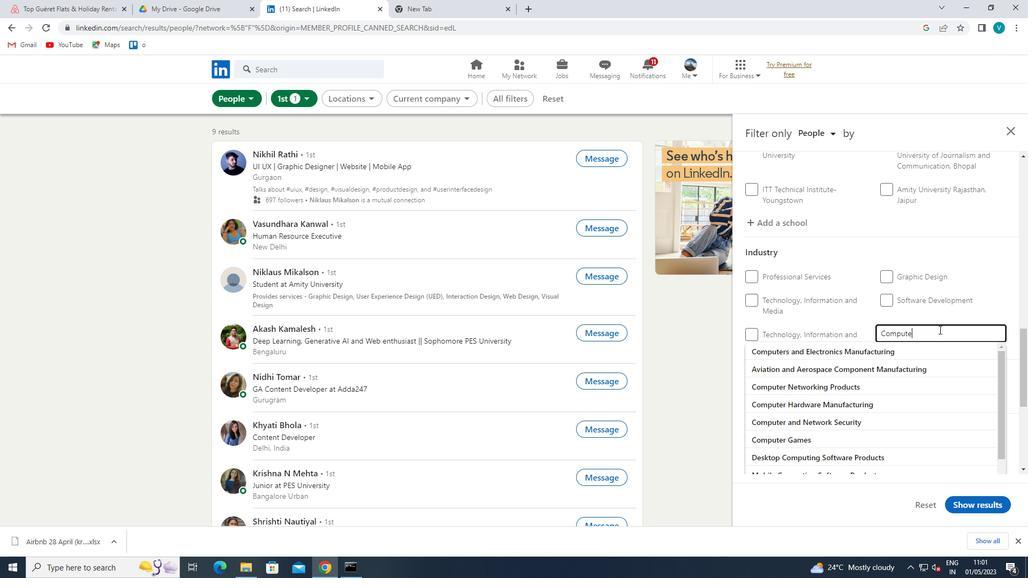 
Action: Mouse moved to (907, 347)
Screenshot: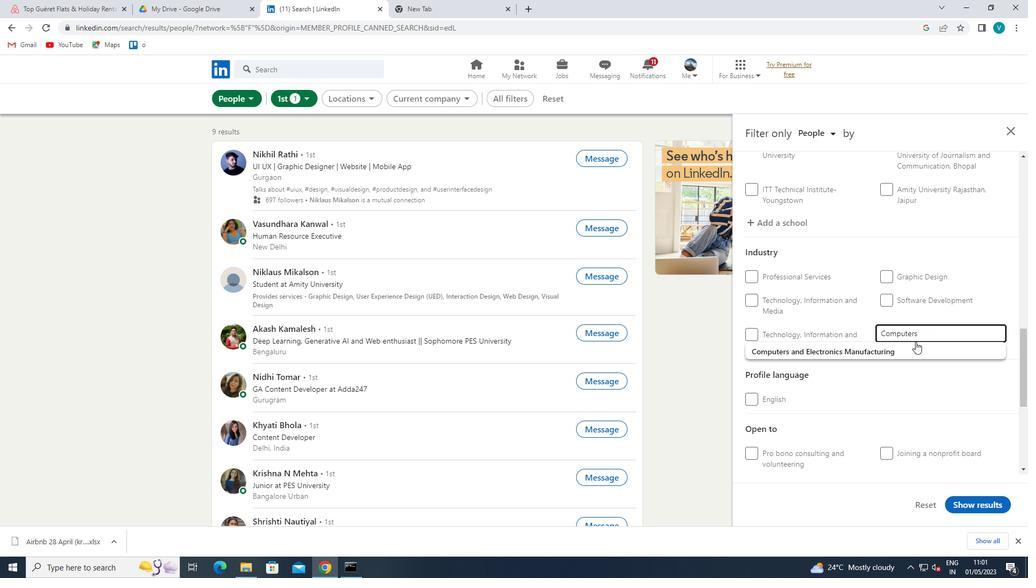
Action: Mouse pressed left at (907, 347)
Screenshot: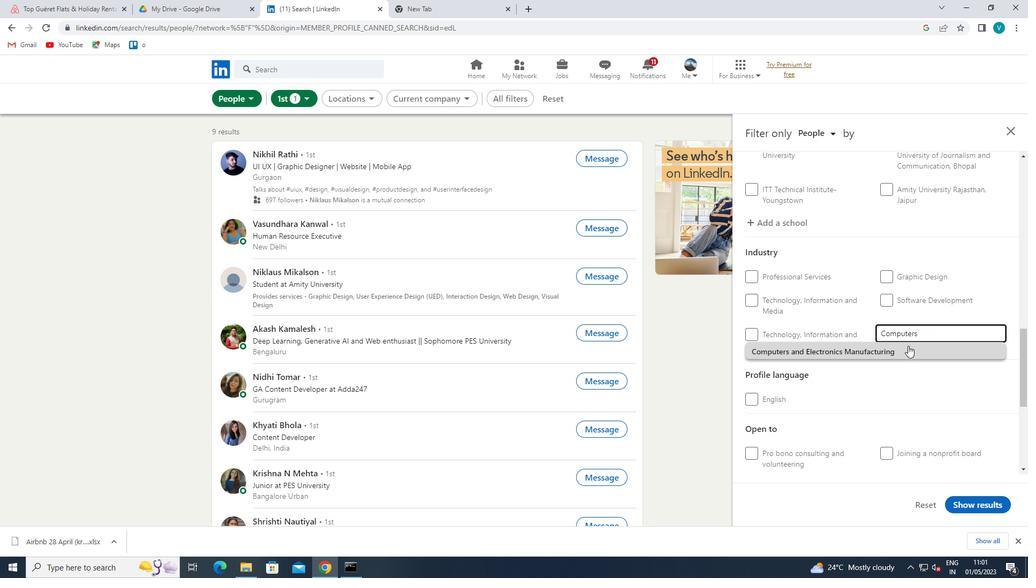 
Action: Mouse scrolled (907, 346) with delta (0, 0)
Screenshot: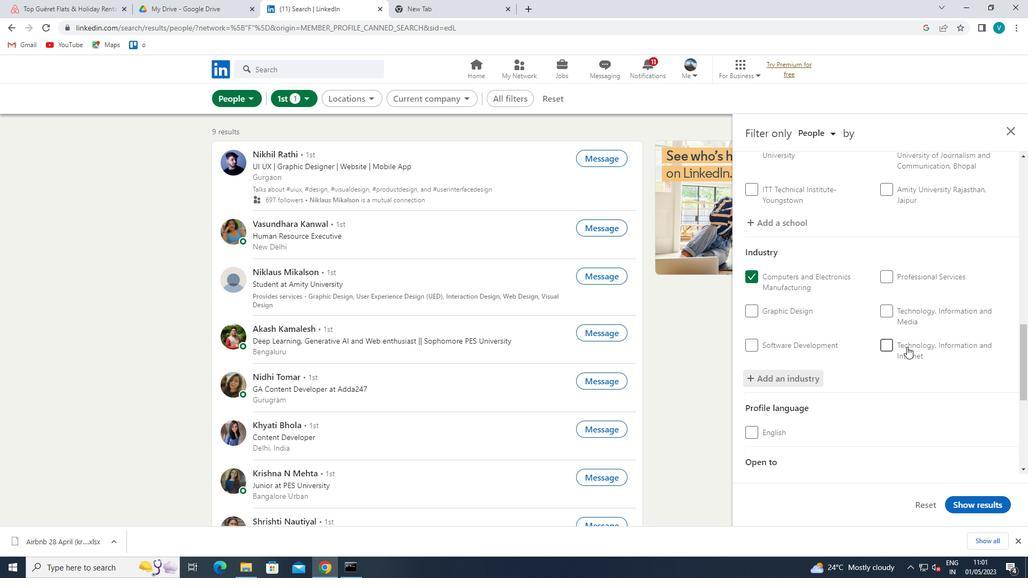 
Action: Mouse scrolled (907, 346) with delta (0, 0)
Screenshot: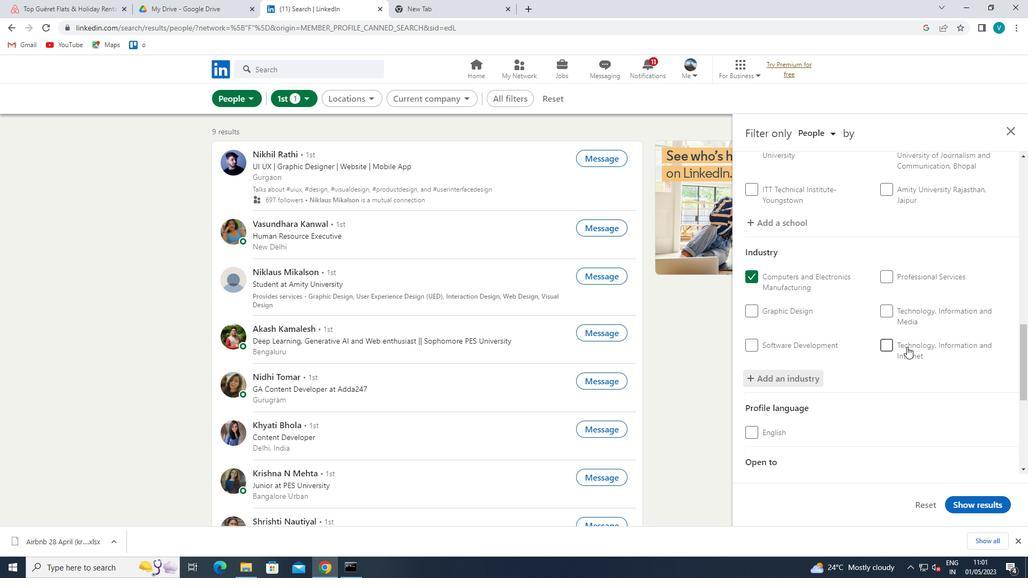
Action: Mouse scrolled (907, 346) with delta (0, 0)
Screenshot: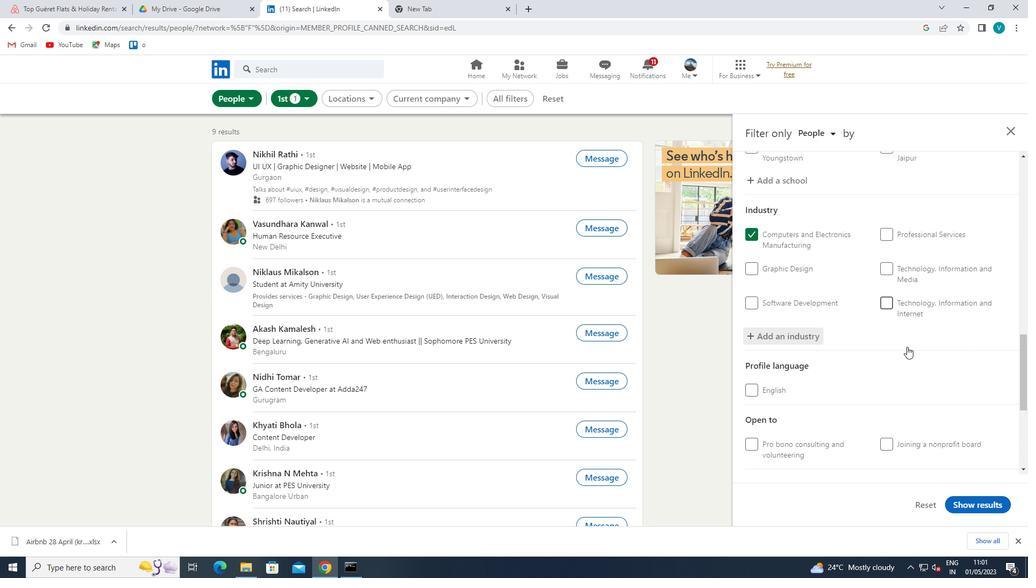 
Action: Mouse scrolled (907, 346) with delta (0, 0)
Screenshot: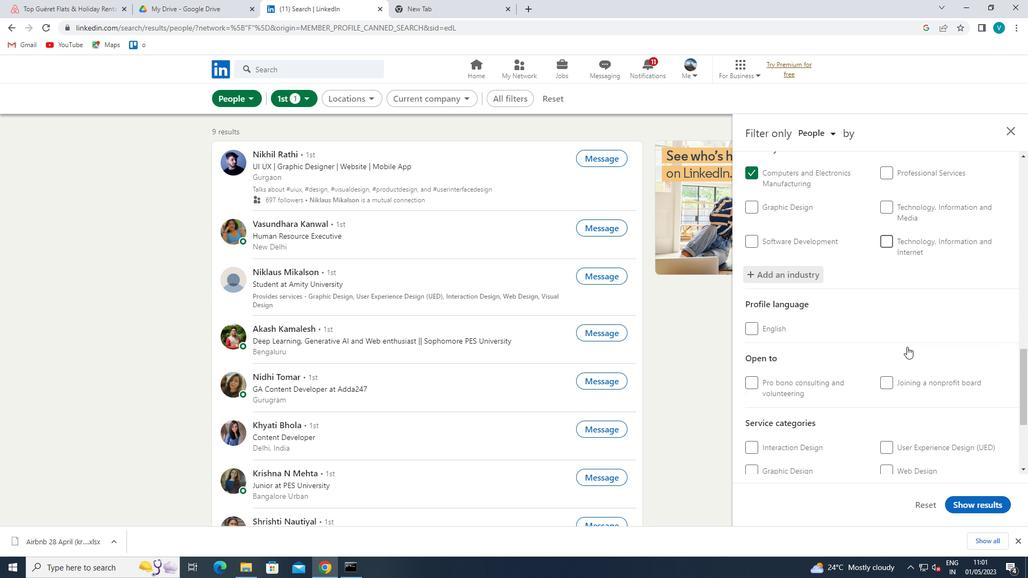
Action: Mouse scrolled (907, 346) with delta (0, 0)
Screenshot: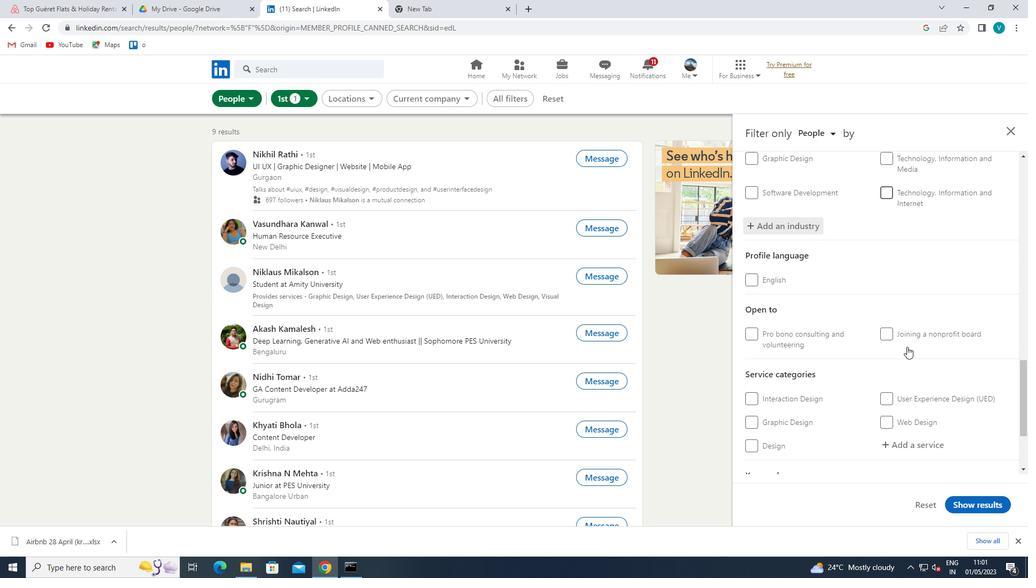 
Action: Mouse moved to (933, 322)
Screenshot: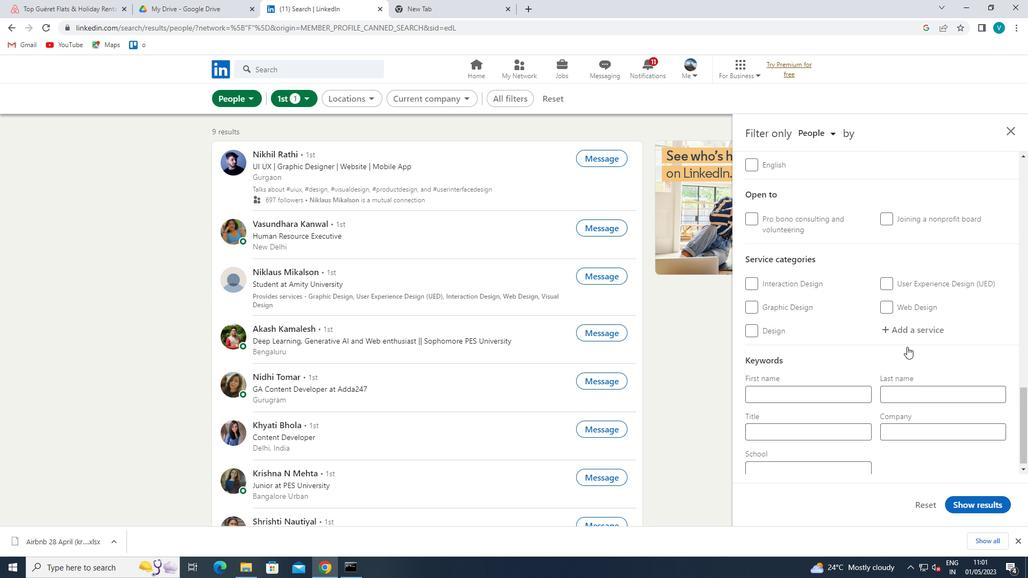 
Action: Mouse pressed left at (933, 322)
Screenshot: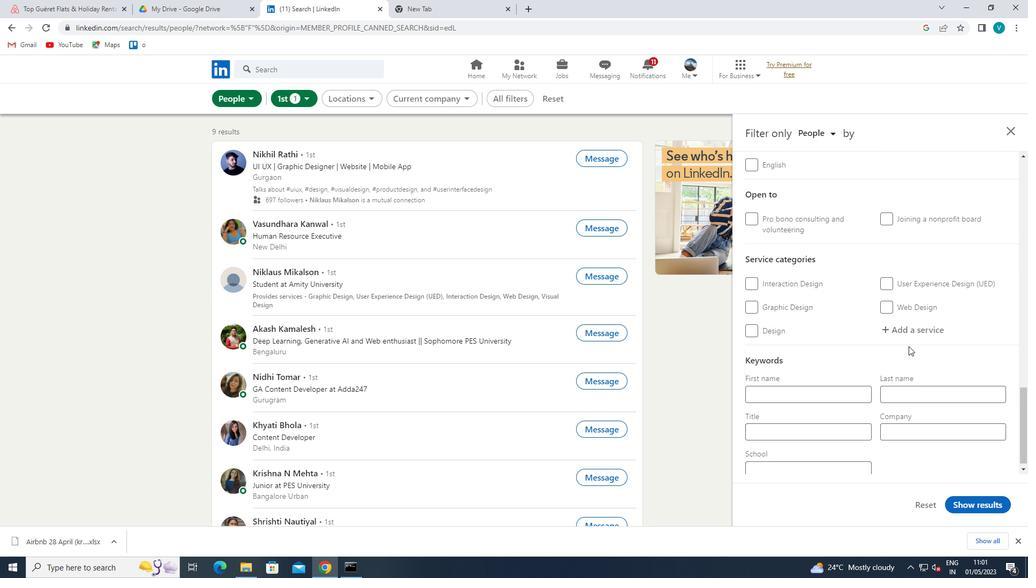 
Action: Key pressed <Key.shift><Key.shift><Key.shift><Key.shift><Key.shift>DUI<Key.space>
Screenshot: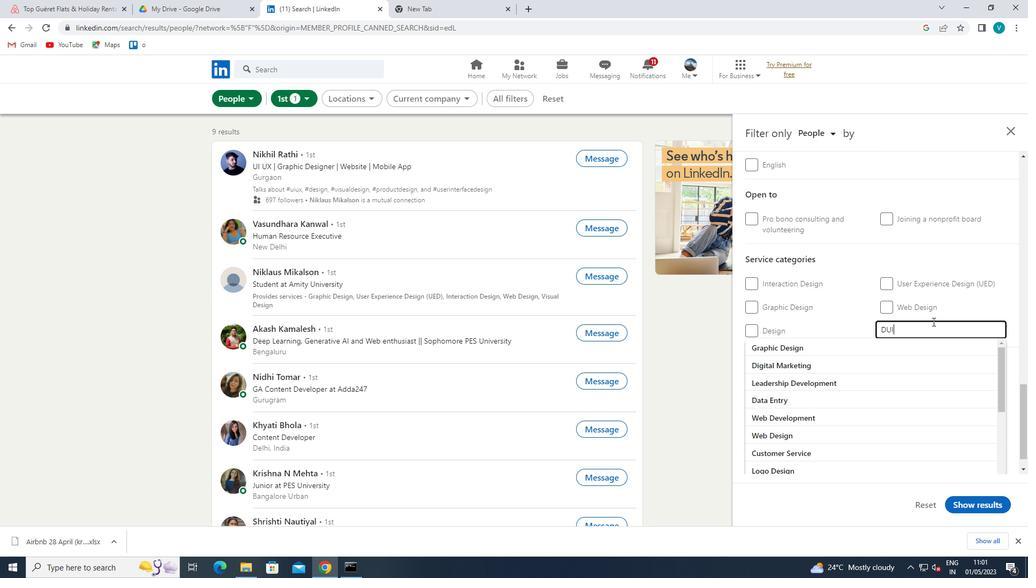 
Action: Mouse moved to (914, 340)
Screenshot: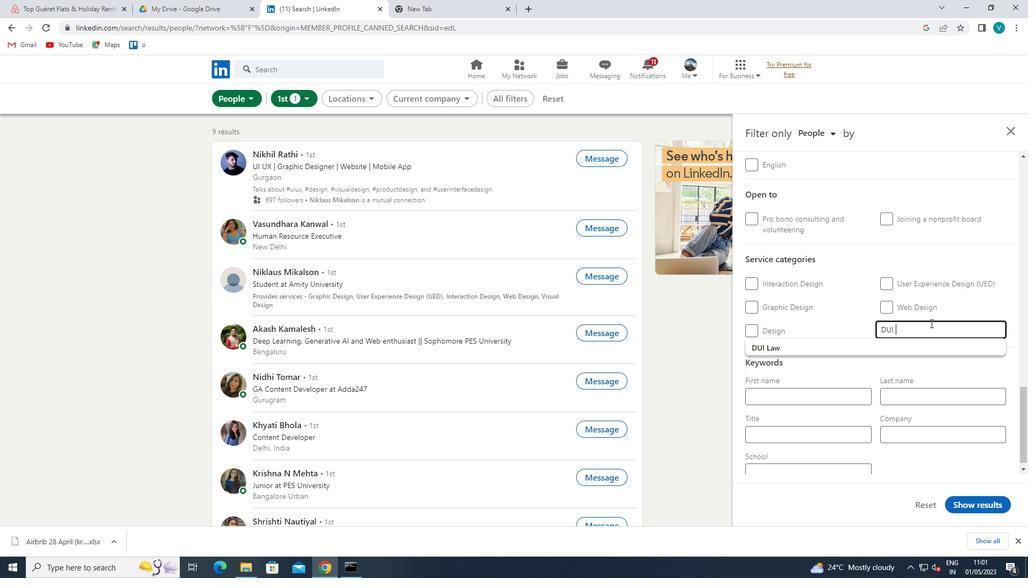 
Action: Mouse pressed left at (914, 340)
Screenshot: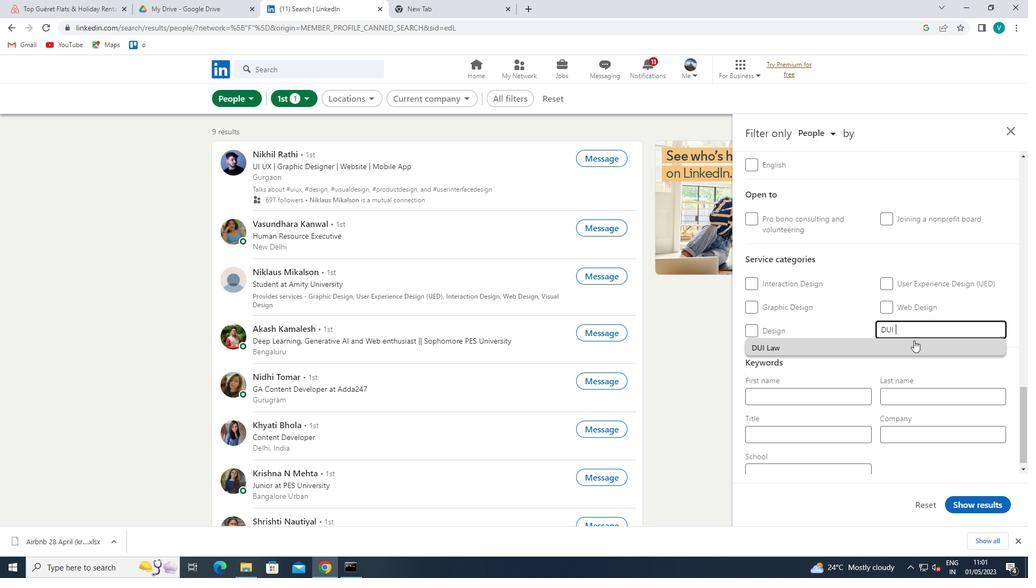 
Action: Mouse scrolled (914, 340) with delta (0, 0)
Screenshot: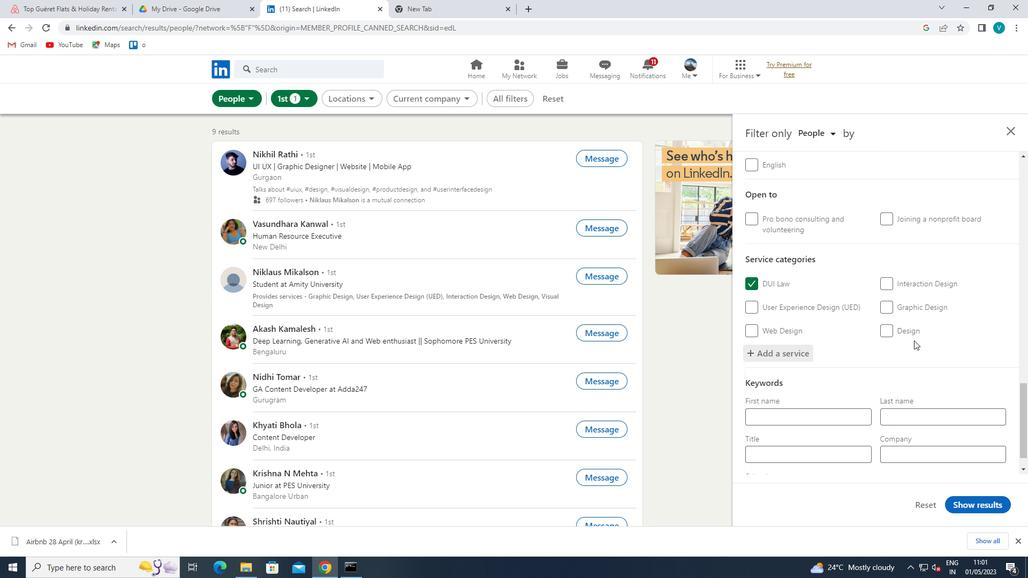 
Action: Mouse scrolled (914, 340) with delta (0, 0)
Screenshot: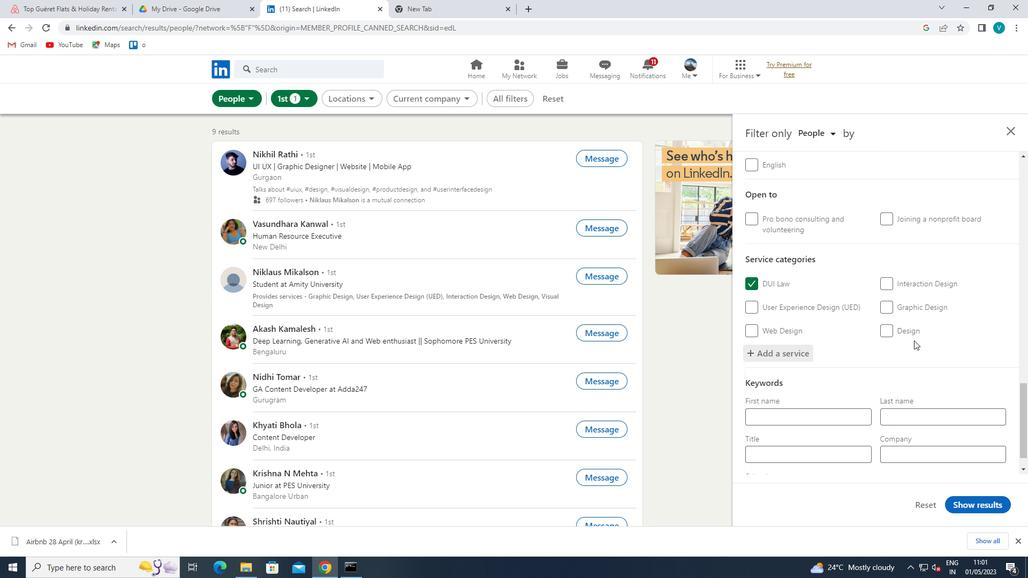 
Action: Mouse scrolled (914, 340) with delta (0, 0)
Screenshot: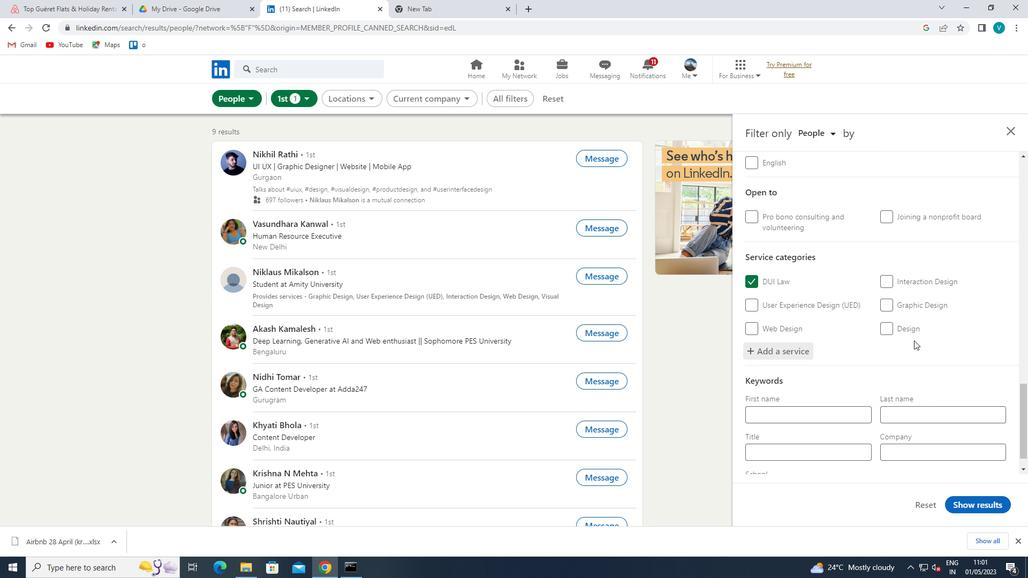 
Action: Mouse moved to (818, 429)
Screenshot: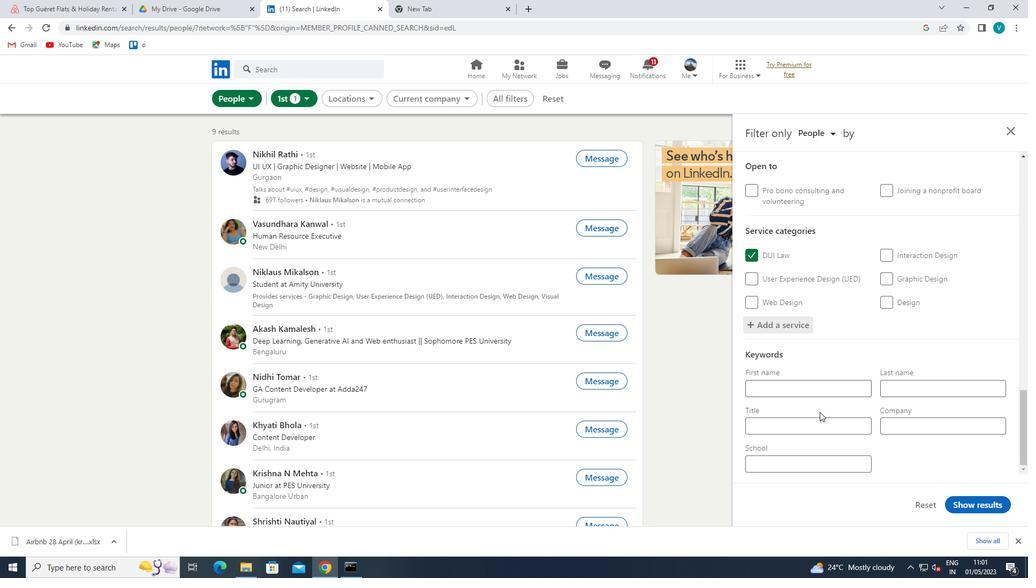 
Action: Mouse pressed left at (818, 429)
Screenshot: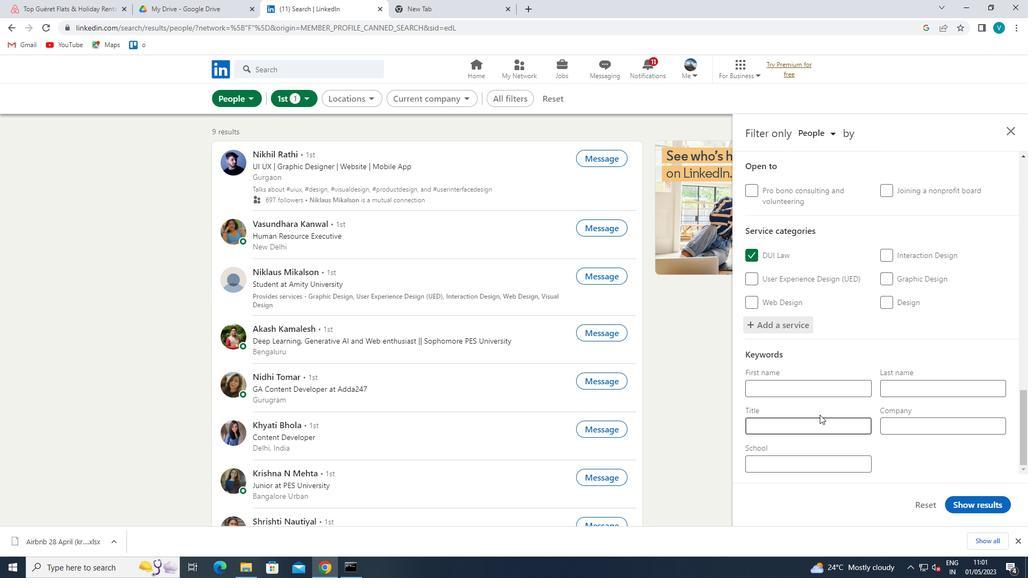 
Action: Key pressed E<Key.shift><Key.shift><Key.shift><Key.shift><Key.shift>COMMERCE<Key.space><Key.shift>MARKETING<Key.space><Key.shift>SPECIALIST
Screenshot: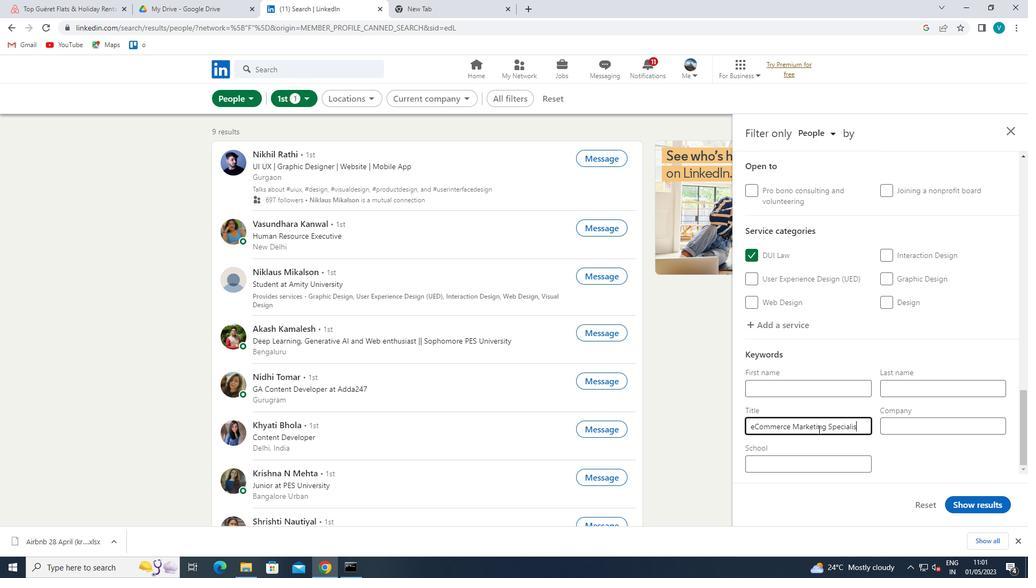 
Action: Mouse moved to (959, 498)
Screenshot: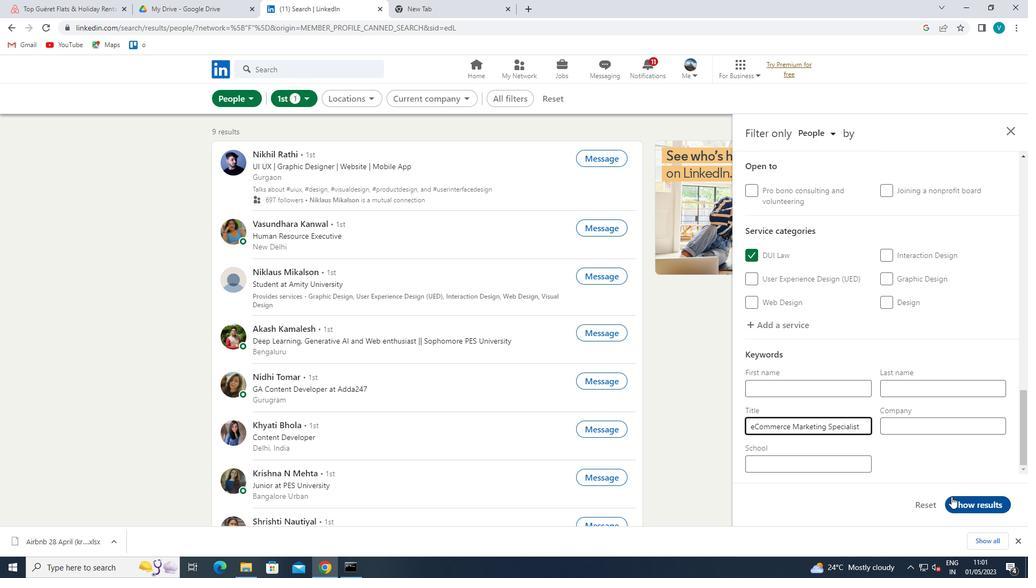 
Action: Mouse pressed left at (959, 498)
Screenshot: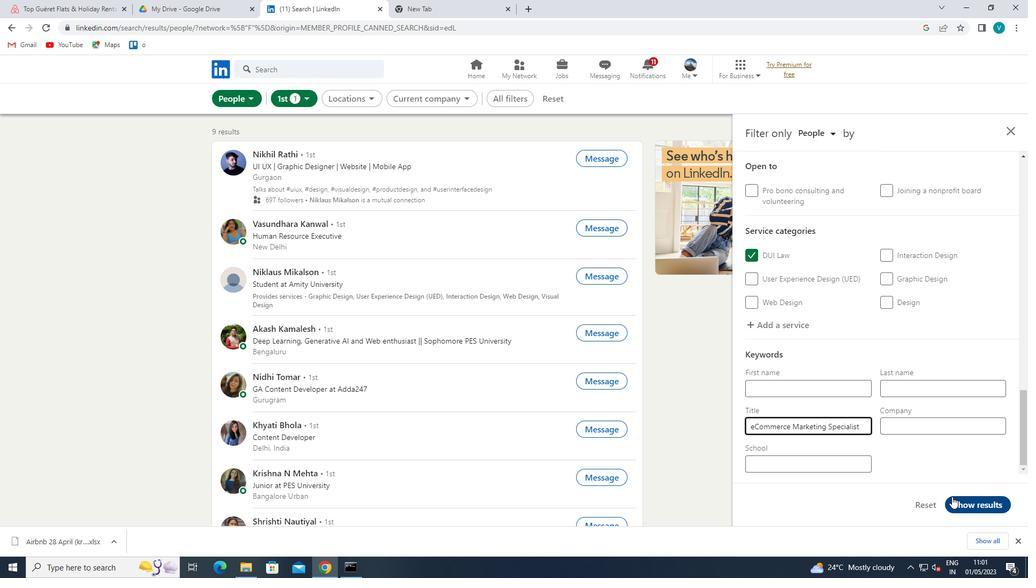 
